 Task: Set priority levels for tasks related to generating actionable insights from the data.
Action: Mouse moved to (742, 215)
Screenshot: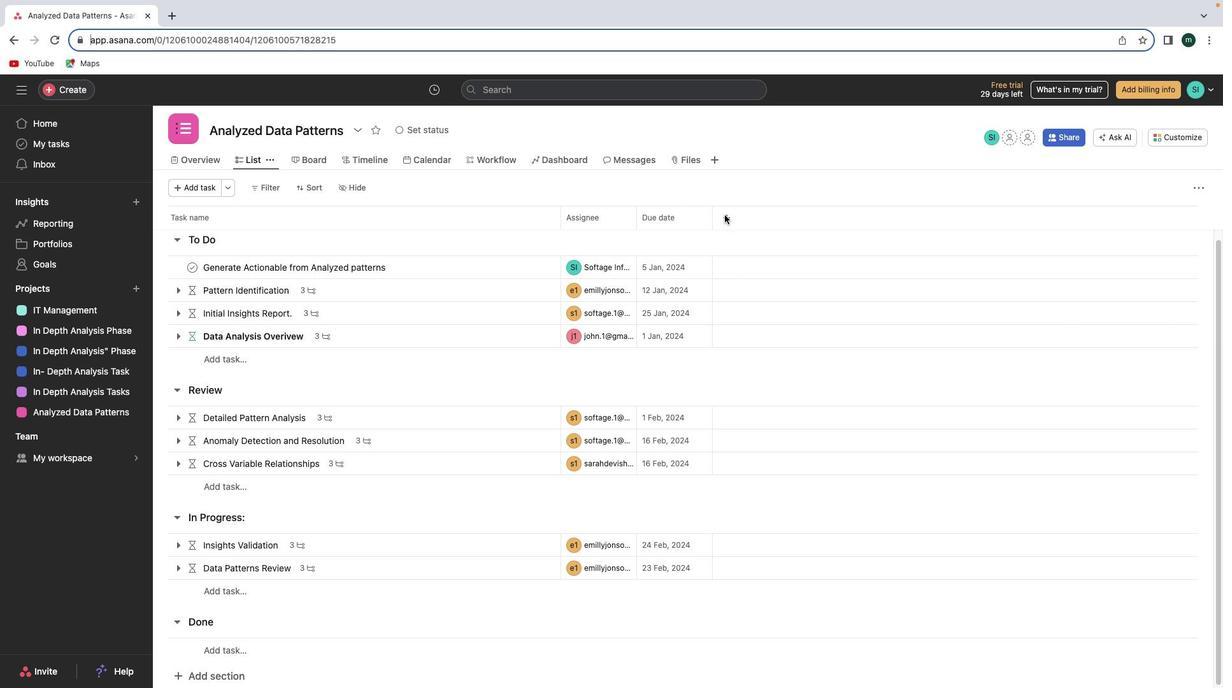 
Action: Mouse pressed left at (742, 215)
Screenshot: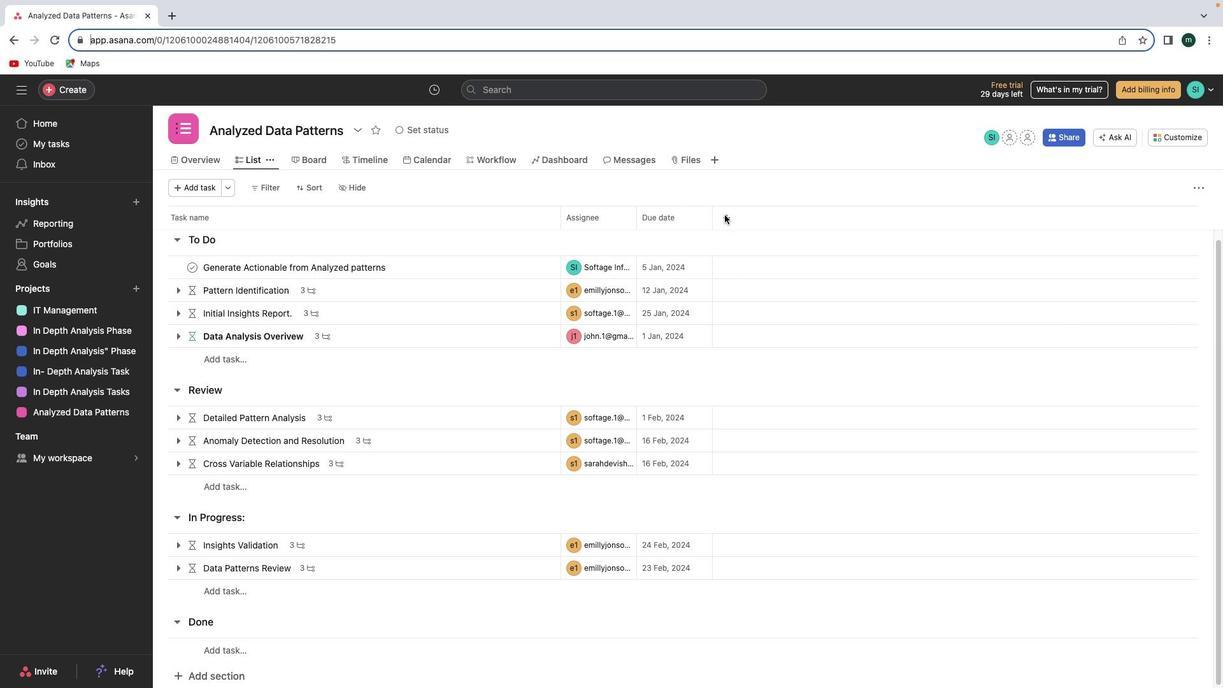 
Action: Mouse moved to (743, 216)
Screenshot: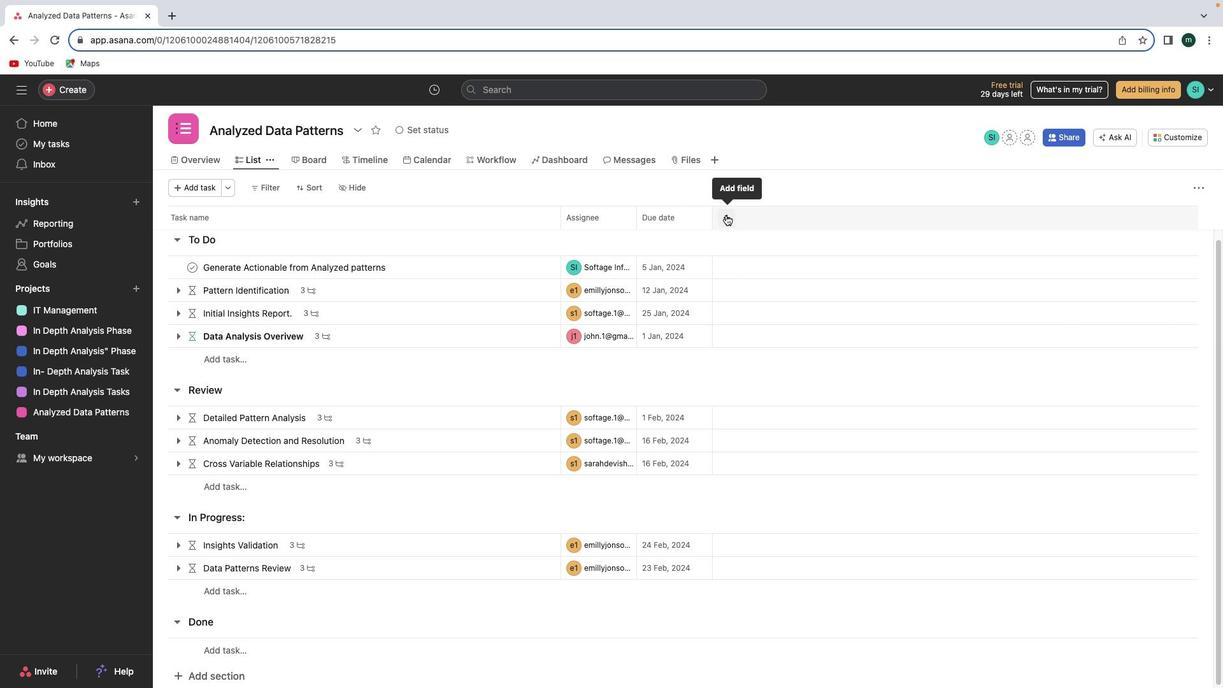 
Action: Mouse pressed left at (743, 216)
Screenshot: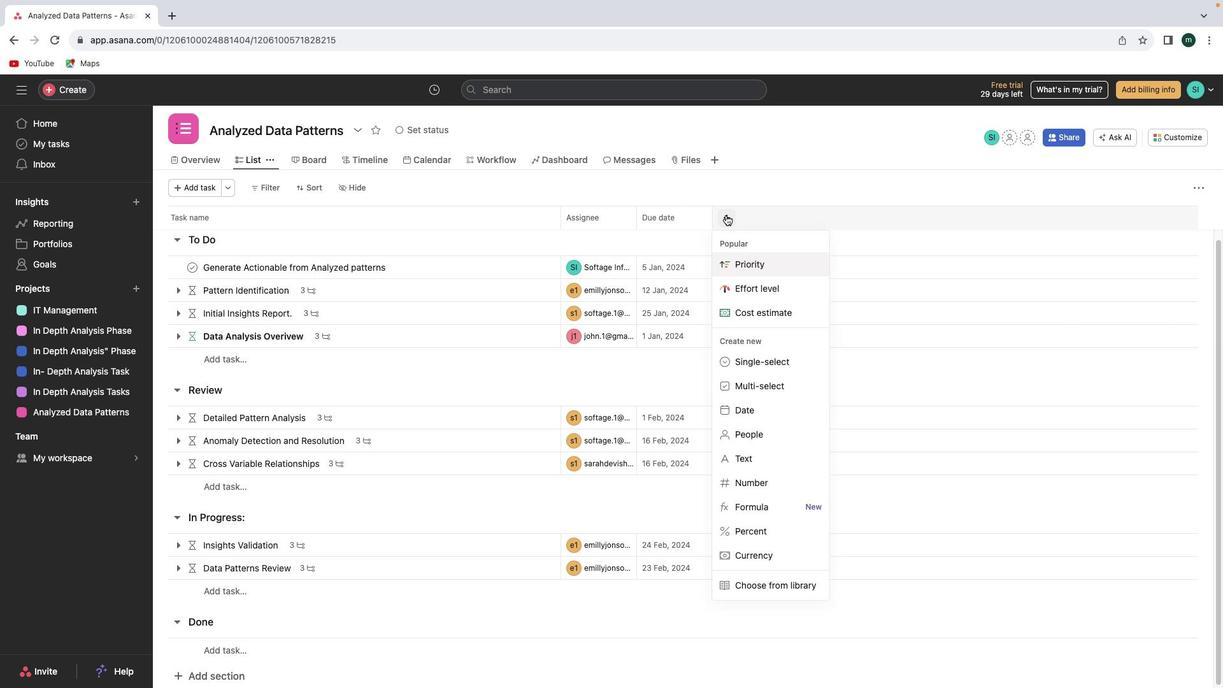 
Action: Mouse moved to (747, 262)
Screenshot: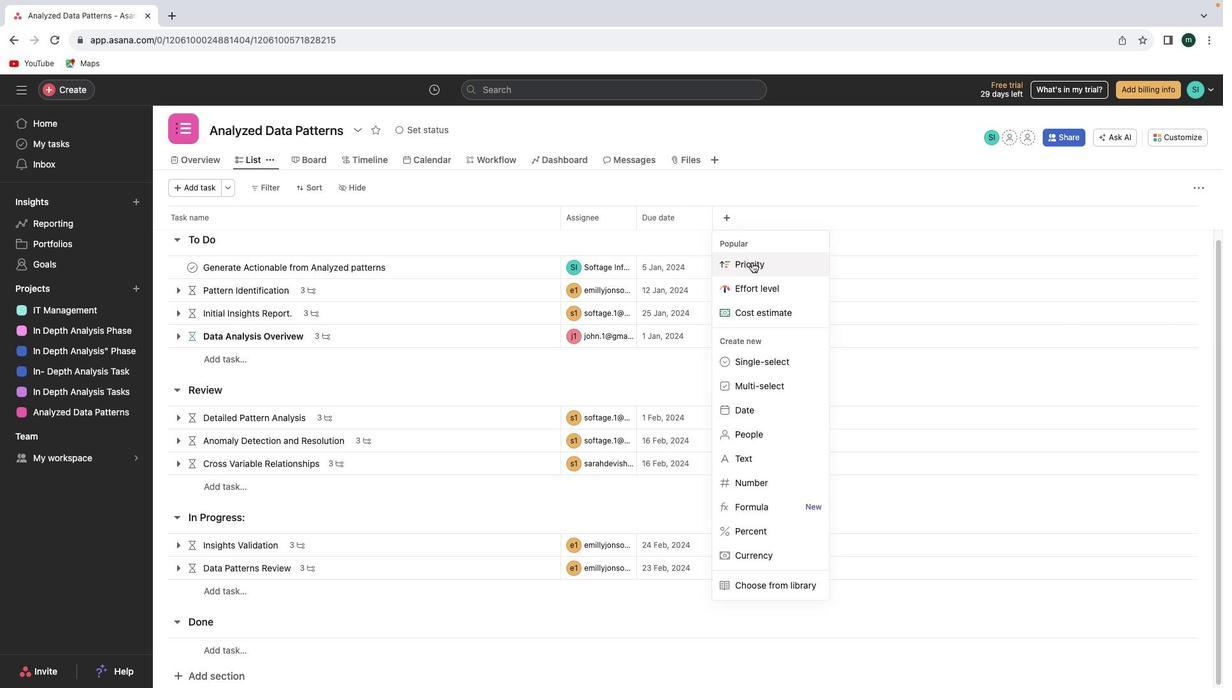 
Action: Mouse pressed left at (747, 262)
Screenshot: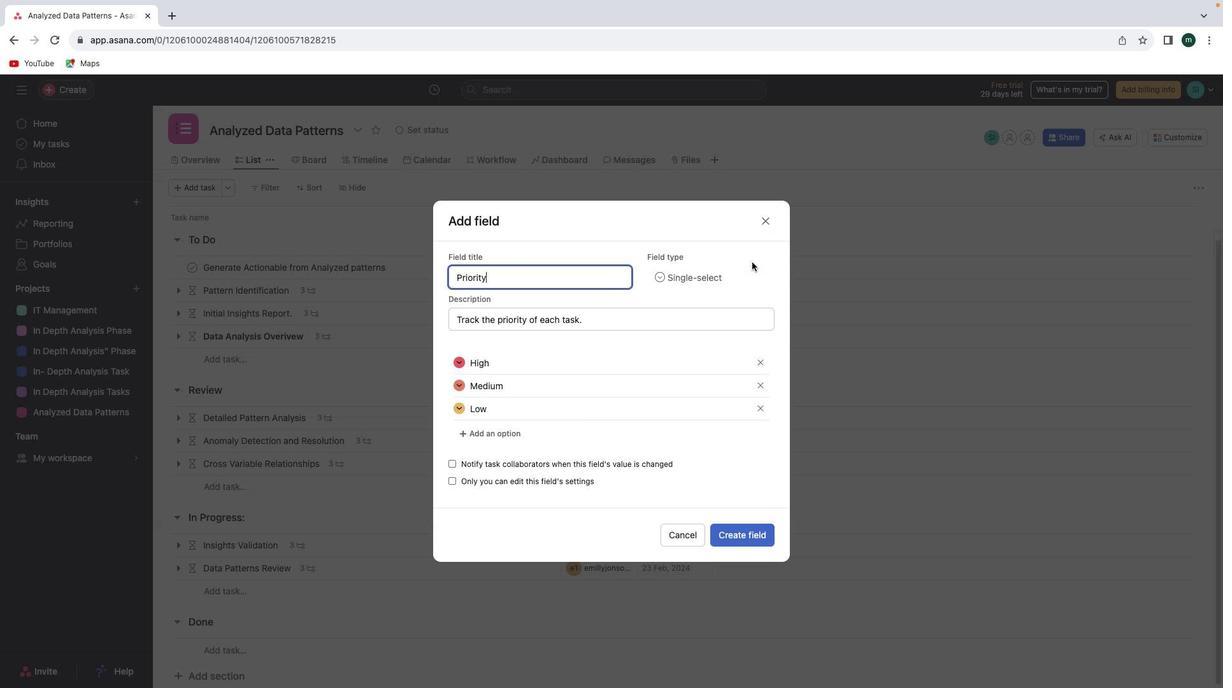 
Action: Mouse moved to (714, 282)
Screenshot: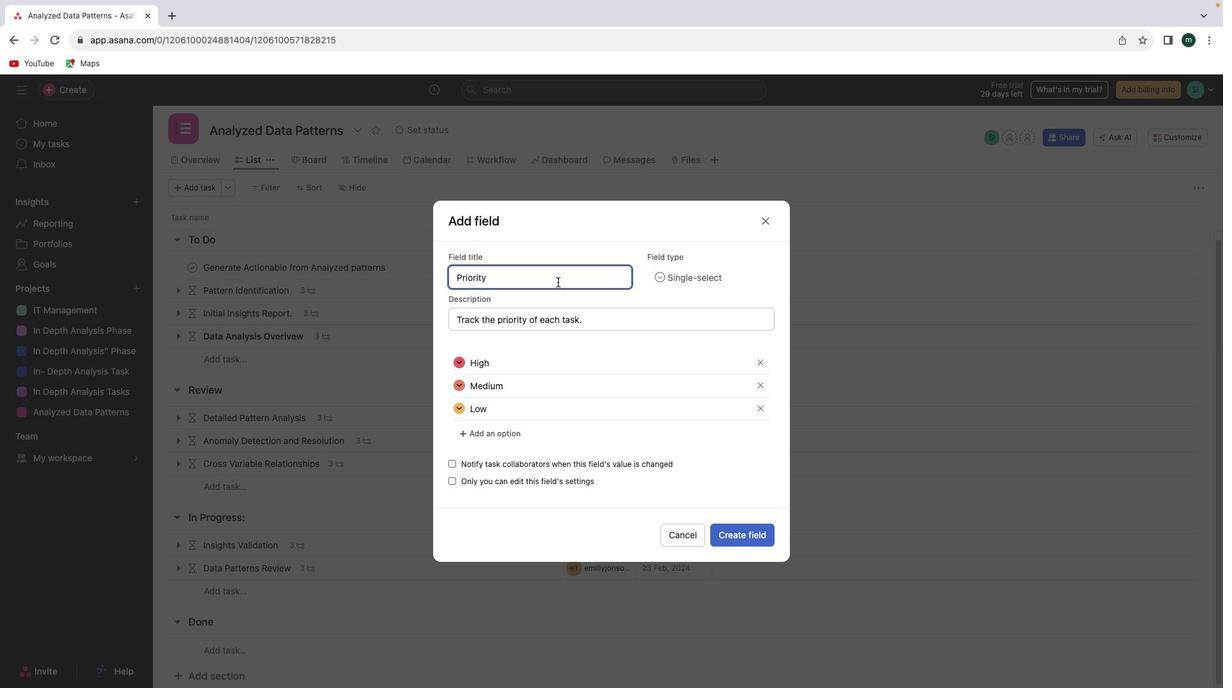 
Action: Mouse pressed left at (714, 282)
Screenshot: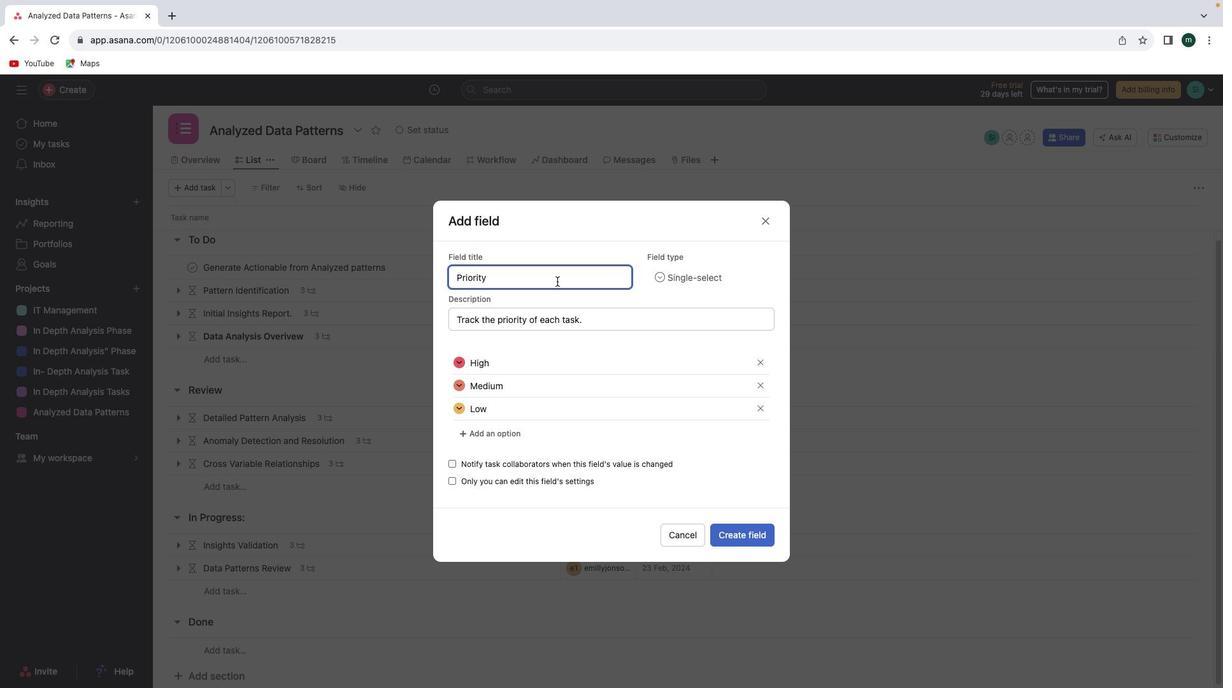 
Action: Mouse moved to (711, 277)
Screenshot: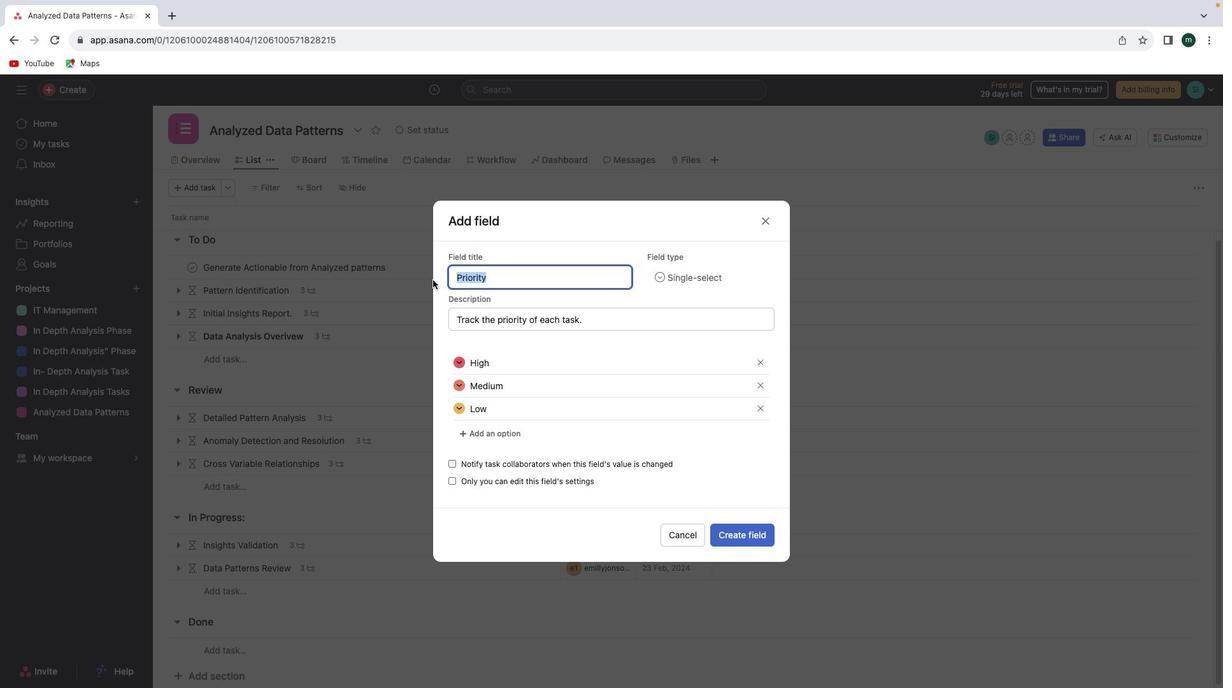 
Action: Mouse pressed left at (711, 277)
Screenshot: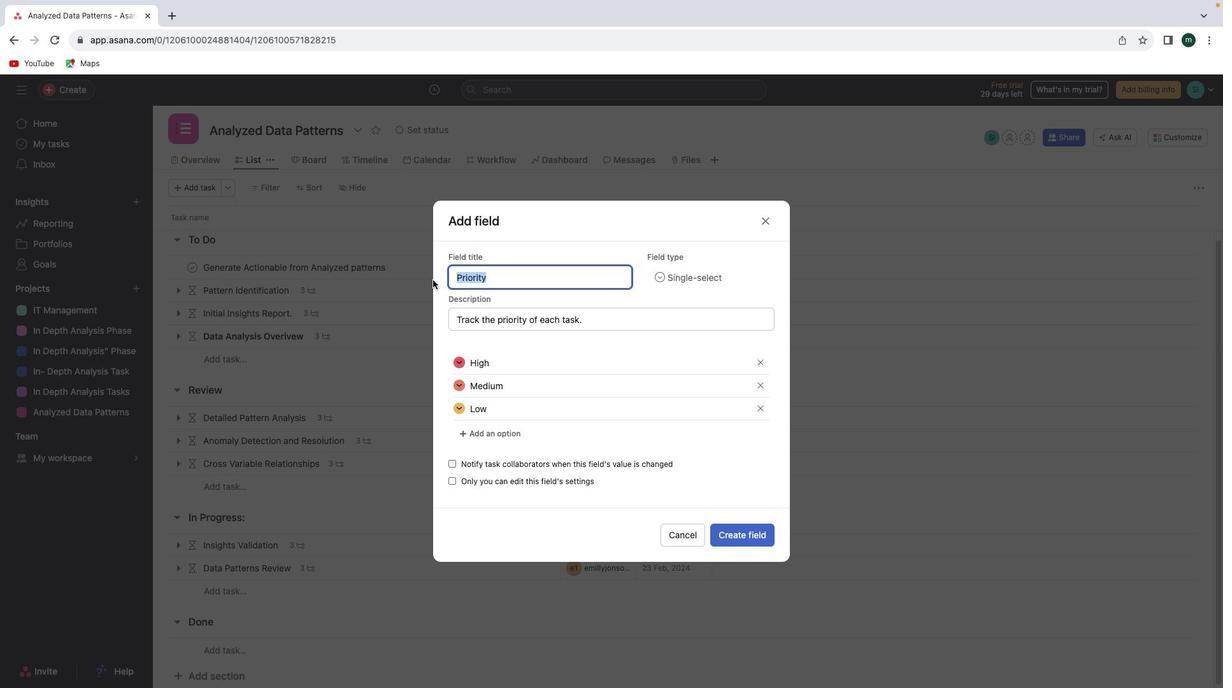 
Action: Mouse moved to (692, 279)
Screenshot: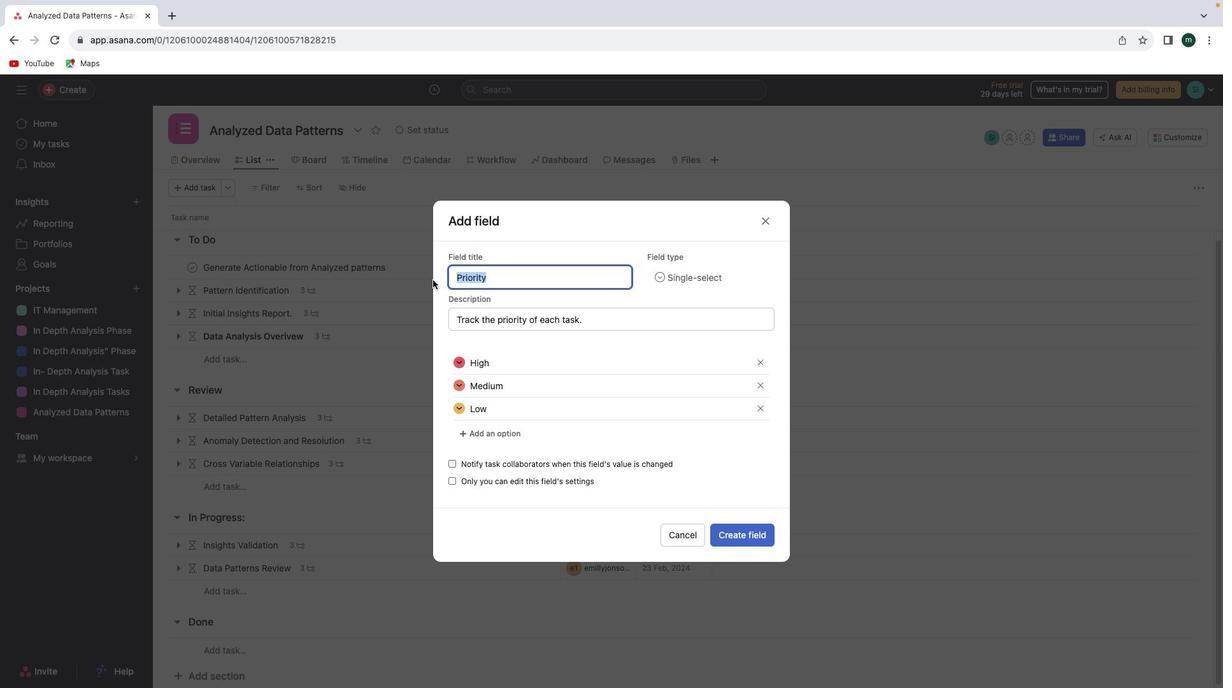 
Action: Key pressed Key.backspaceKey.shift'P''r''i''o''r''i''t''y'
Screenshot: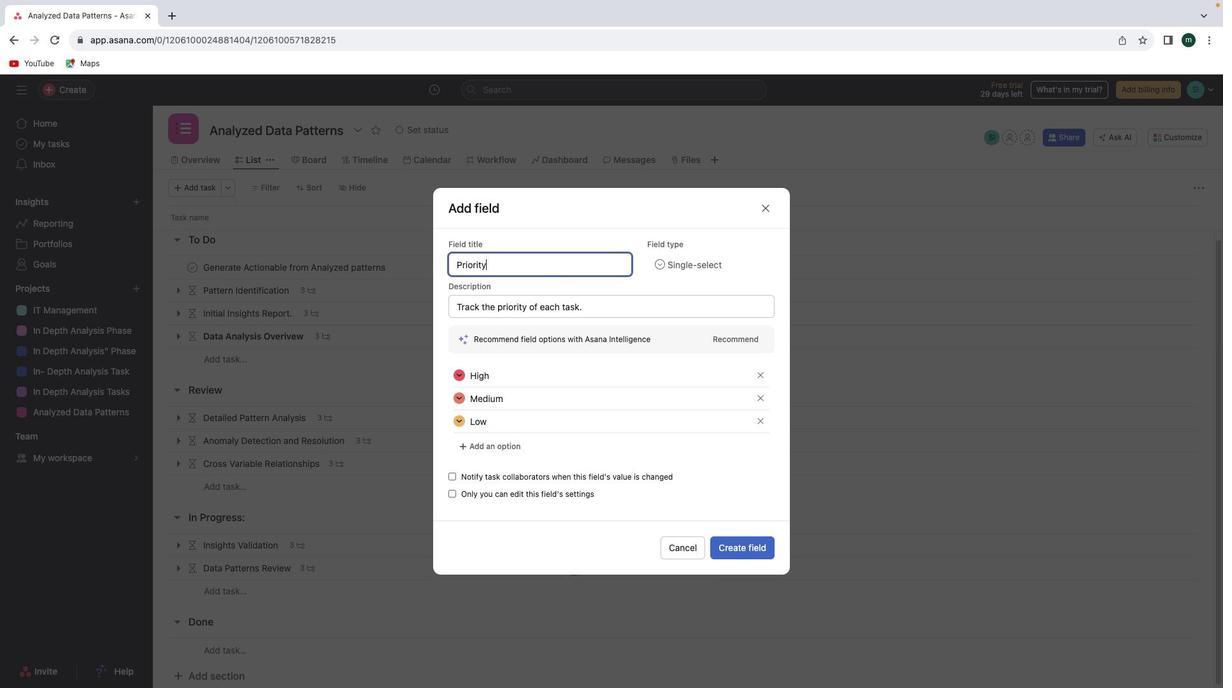 
Action: Mouse moved to (743, 342)
Screenshot: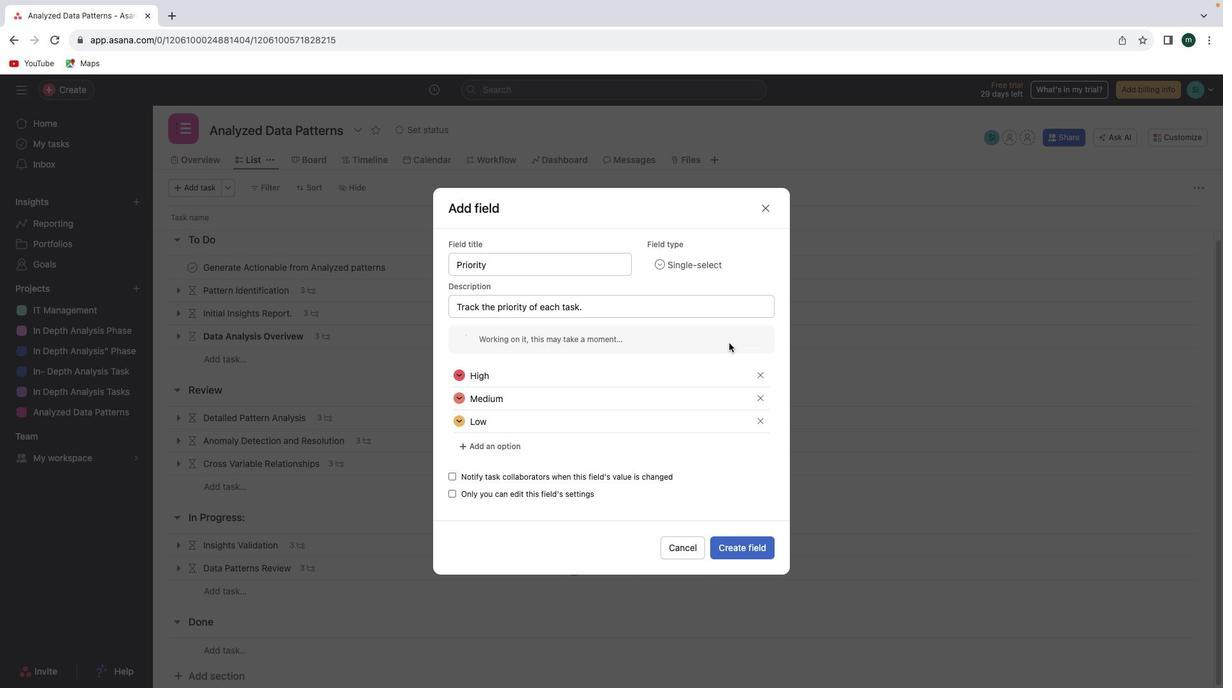 
Action: Mouse pressed left at (743, 342)
Screenshot: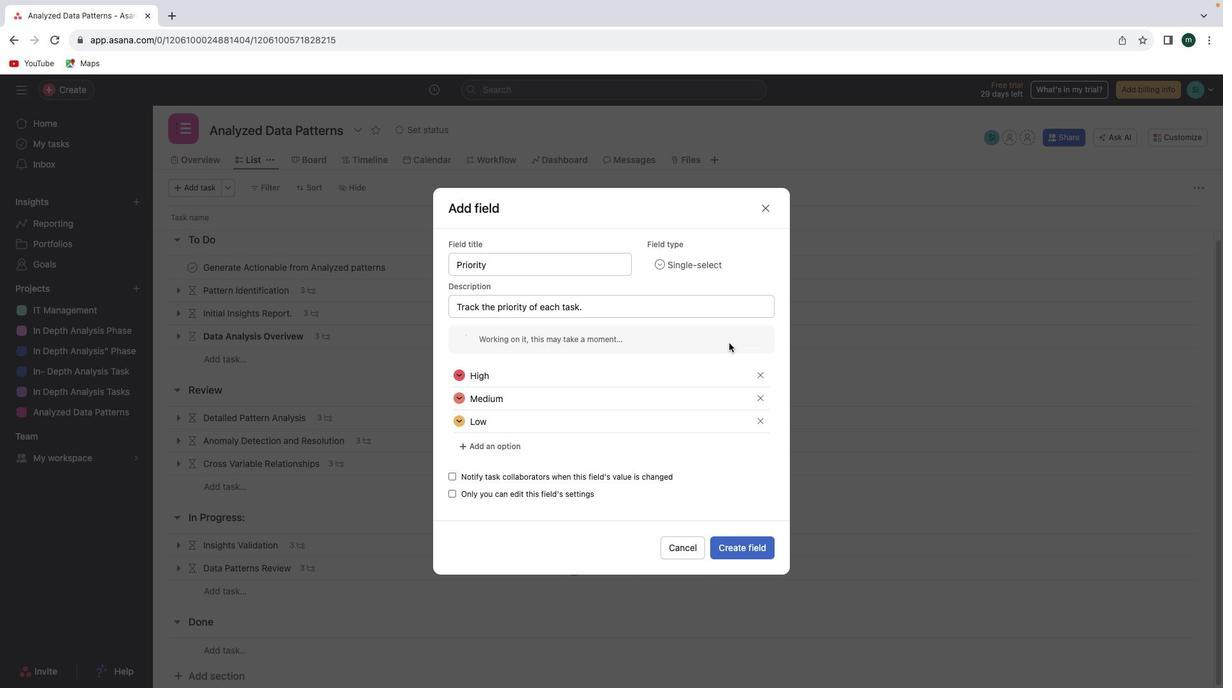 
Action: Mouse moved to (747, 405)
Screenshot: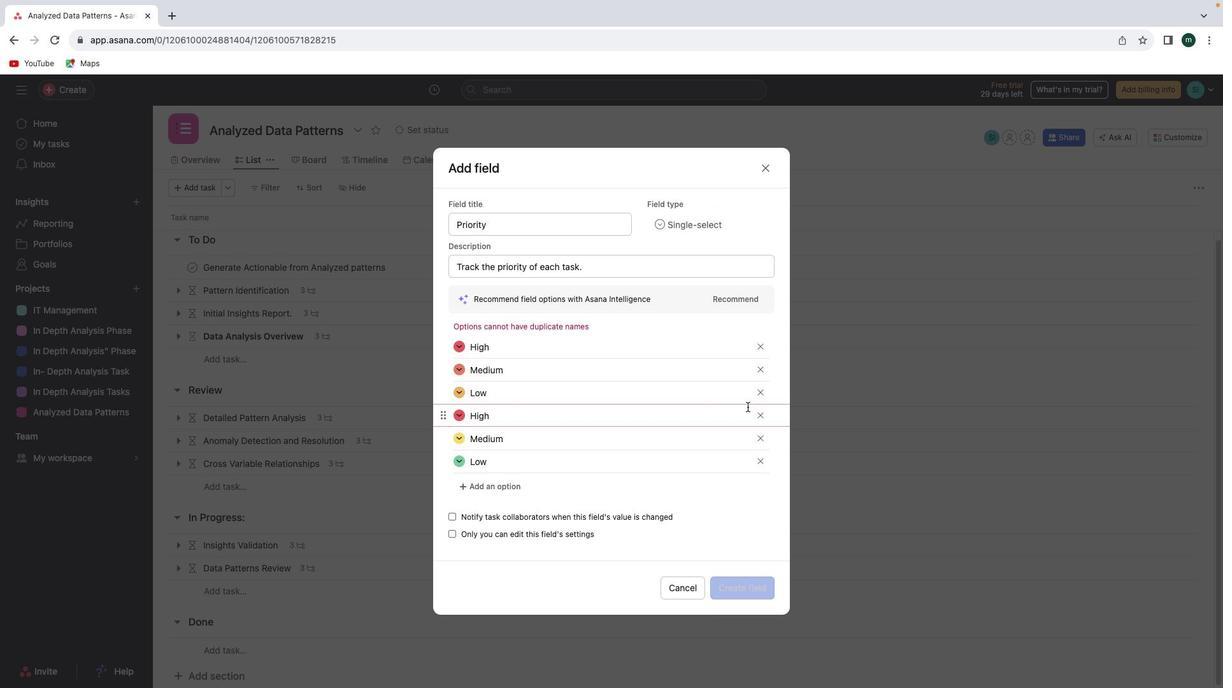 
Action: Mouse pressed left at (747, 405)
Screenshot: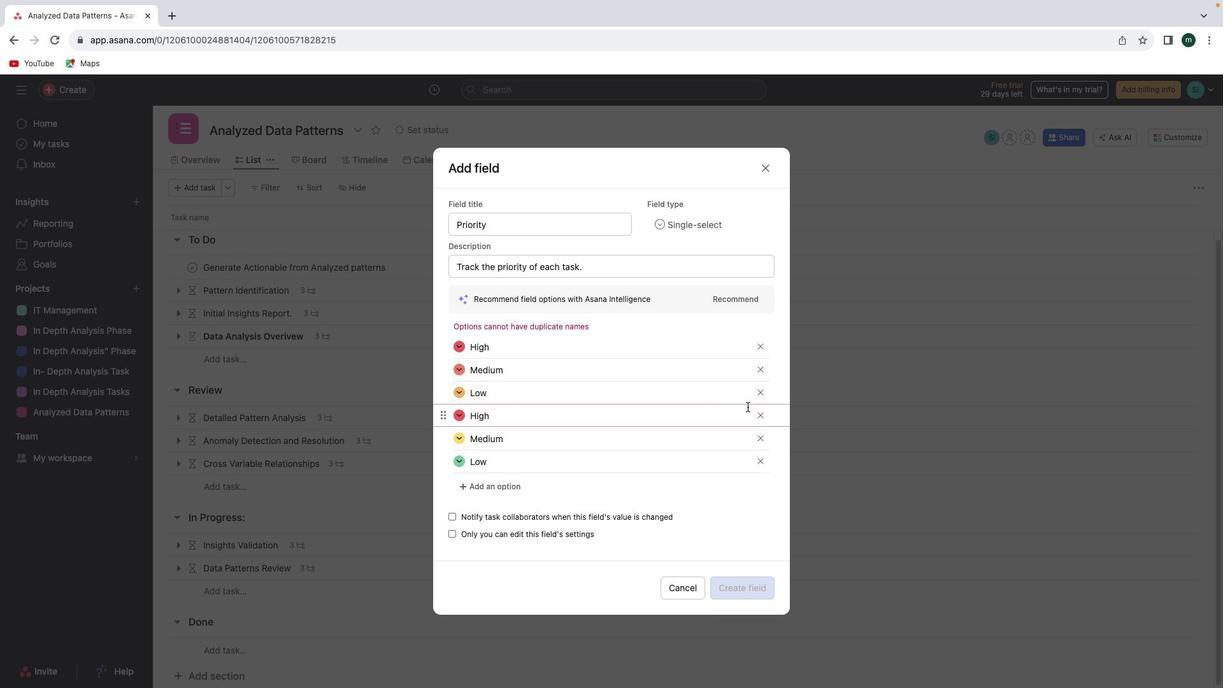 
Action: Mouse moved to (737, 580)
Screenshot: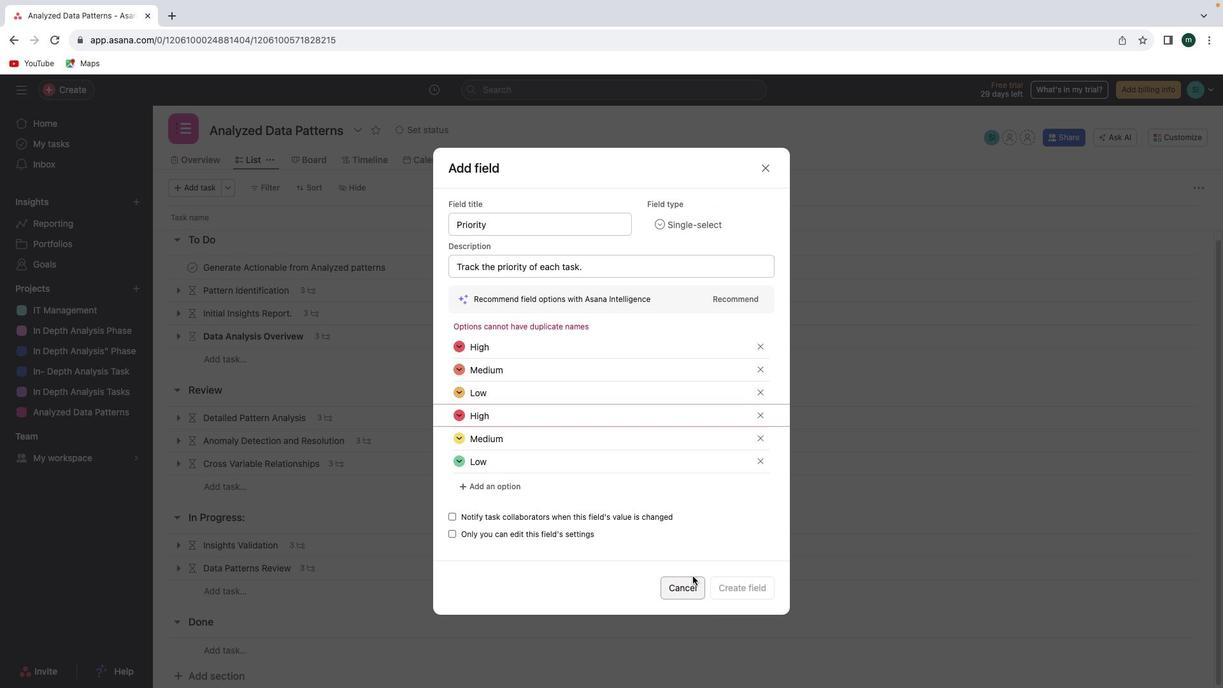 
Action: Mouse pressed left at (737, 580)
Screenshot: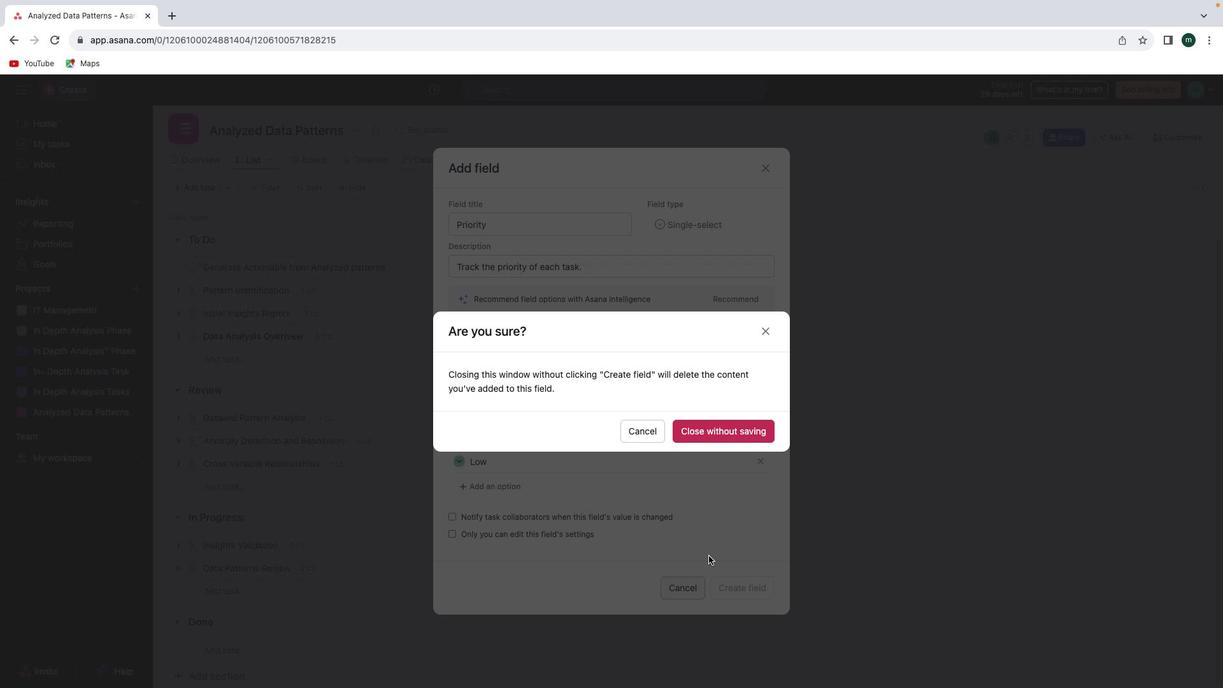 
Action: Mouse moved to (744, 435)
Screenshot: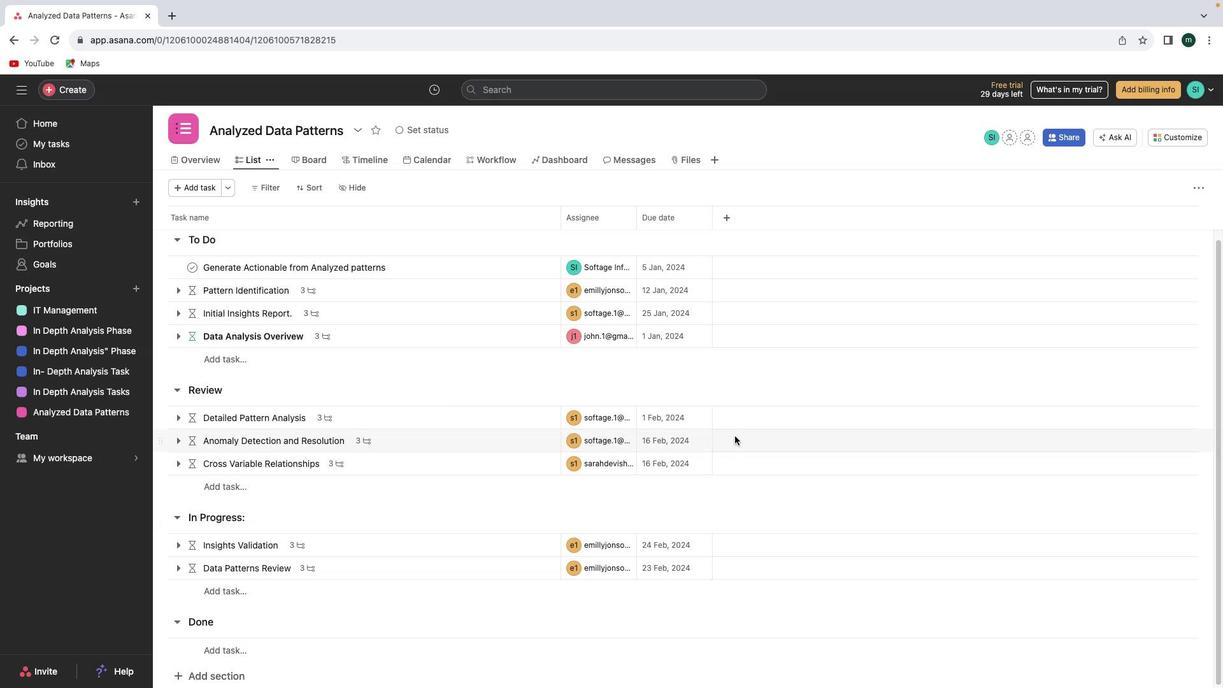 
Action: Mouse pressed left at (744, 435)
Screenshot: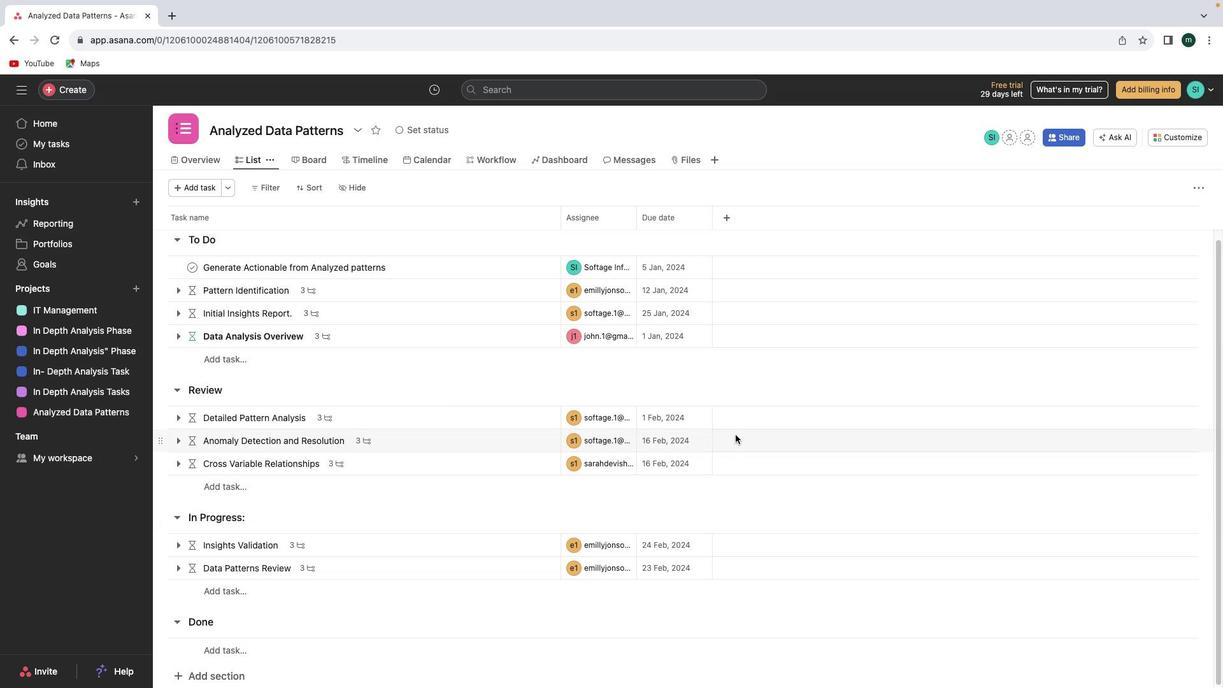 
Action: Mouse moved to (742, 221)
Screenshot: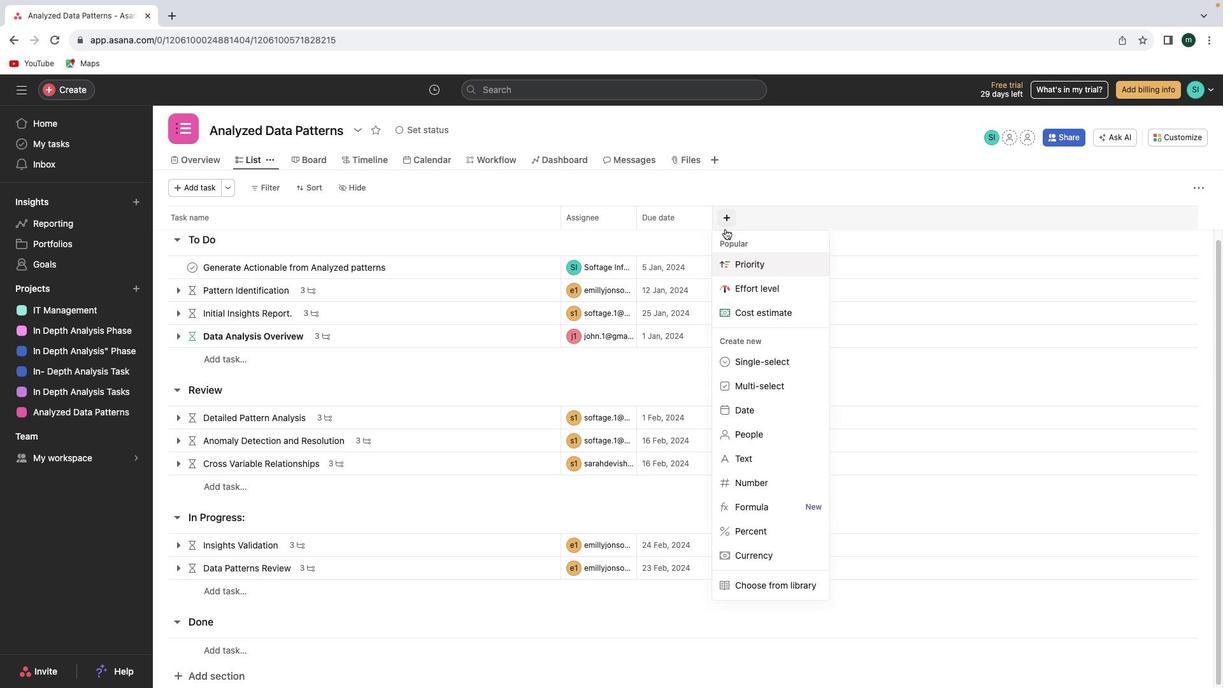 
Action: Mouse pressed left at (742, 221)
Screenshot: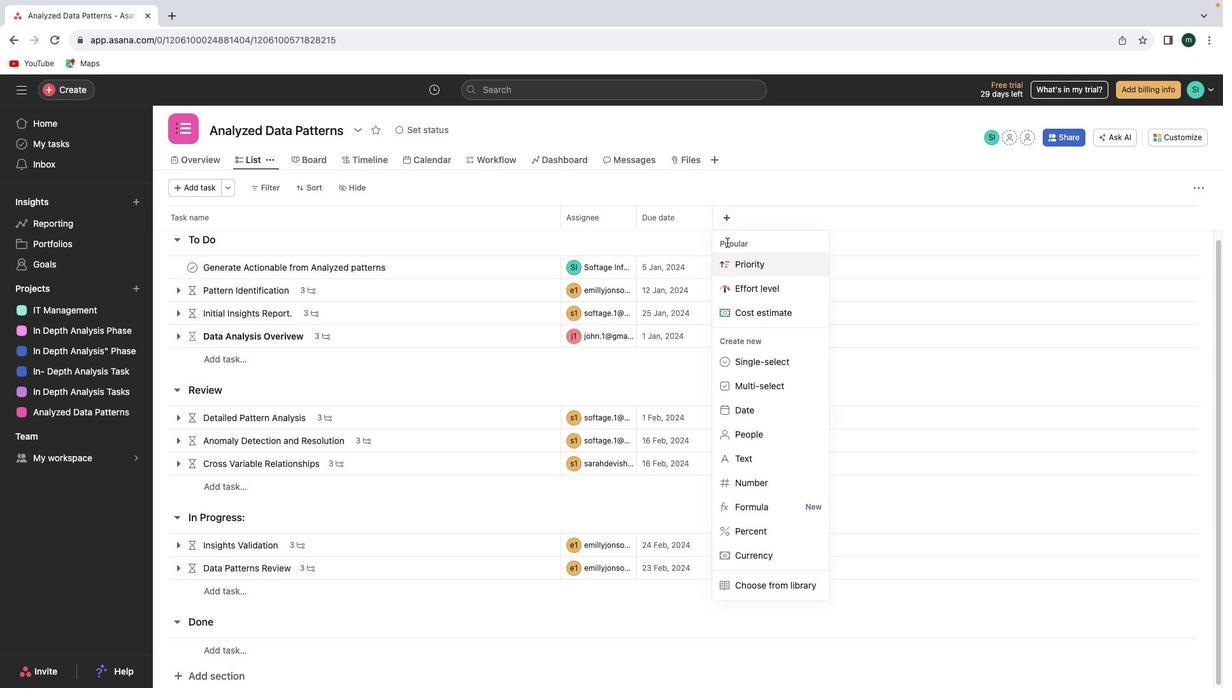 
Action: Mouse moved to (747, 268)
Screenshot: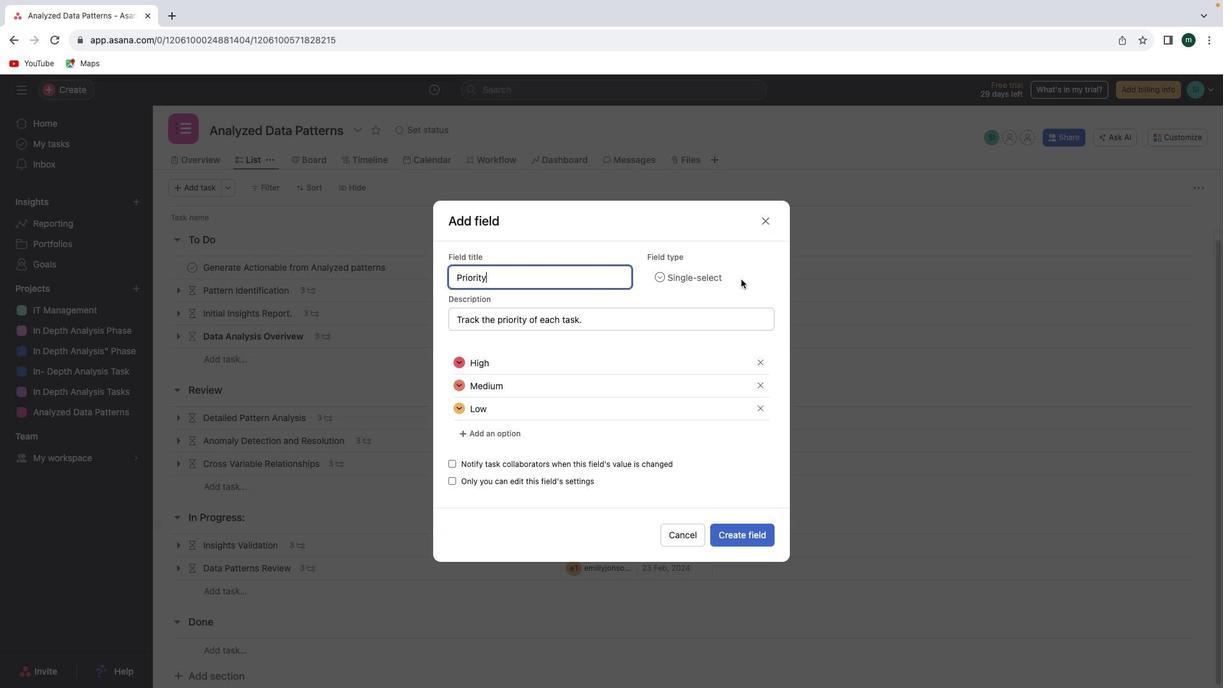 
Action: Mouse pressed left at (747, 268)
Screenshot: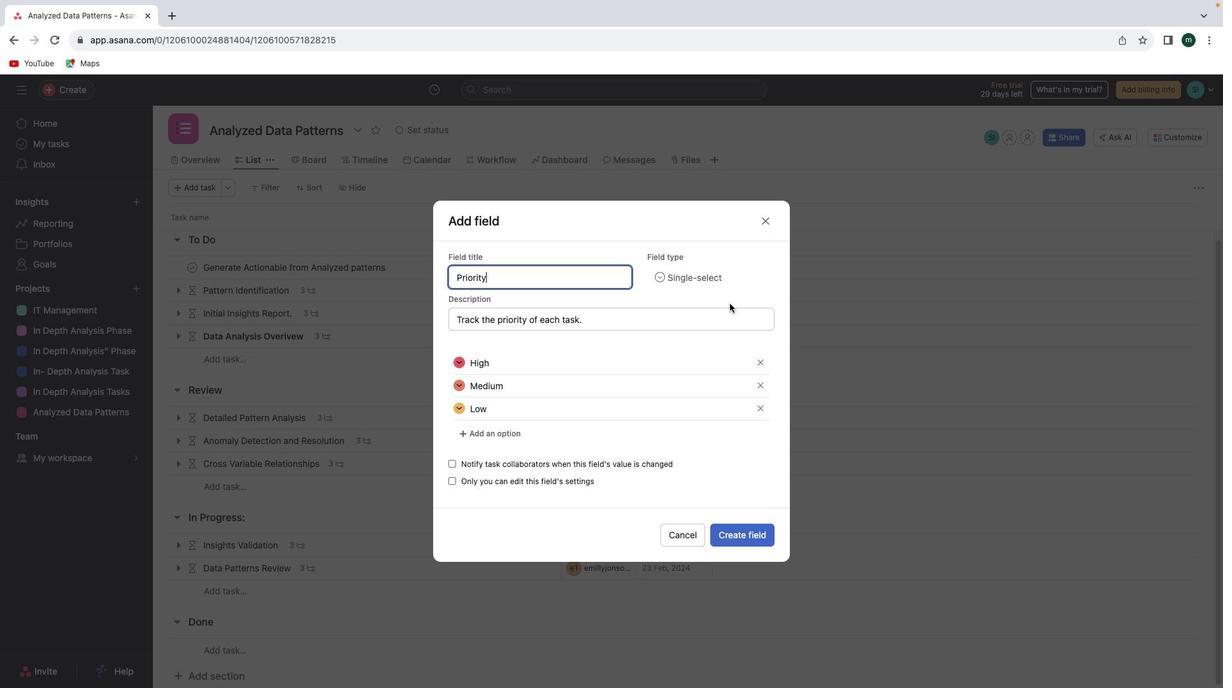 
Action: Mouse moved to (747, 533)
Screenshot: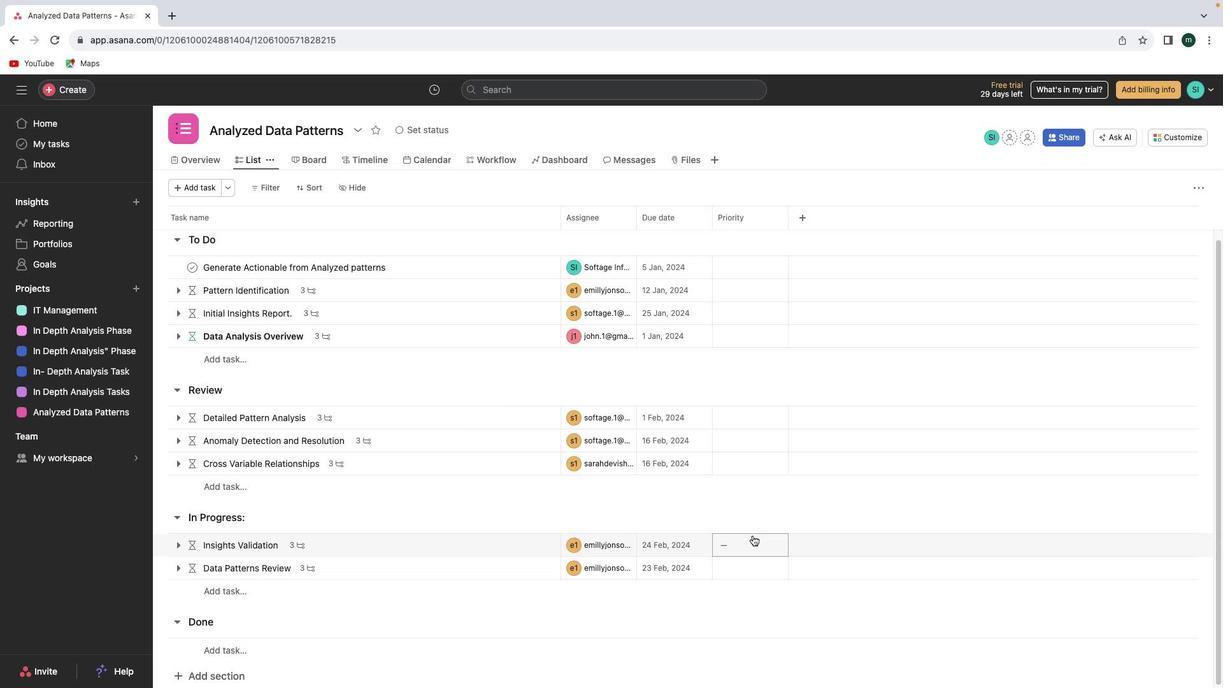 
Action: Mouse pressed left at (747, 533)
Screenshot: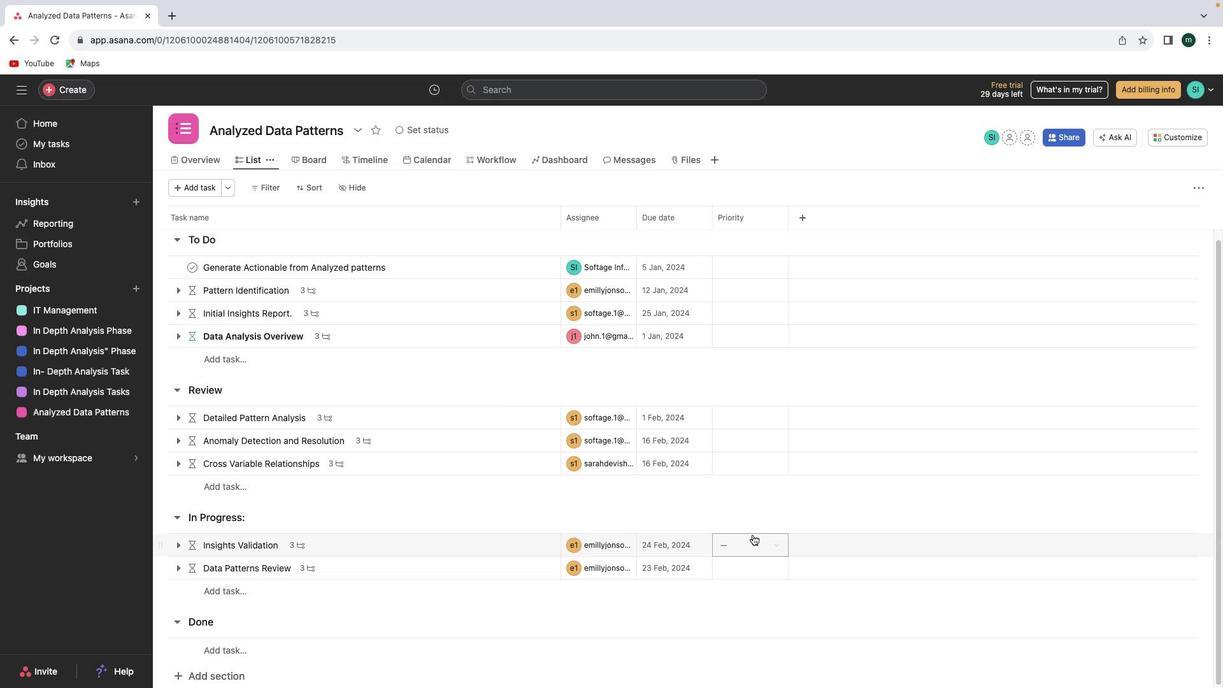 
Action: Mouse moved to (749, 268)
Screenshot: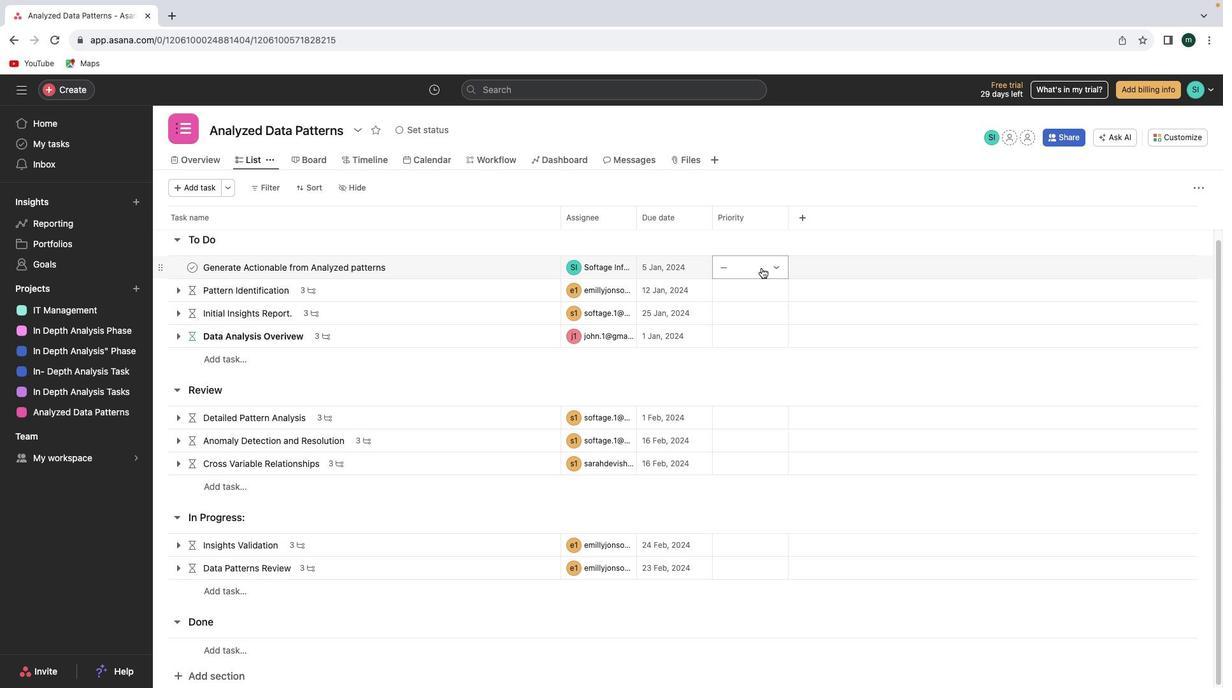 
Action: Mouse pressed left at (749, 268)
Screenshot: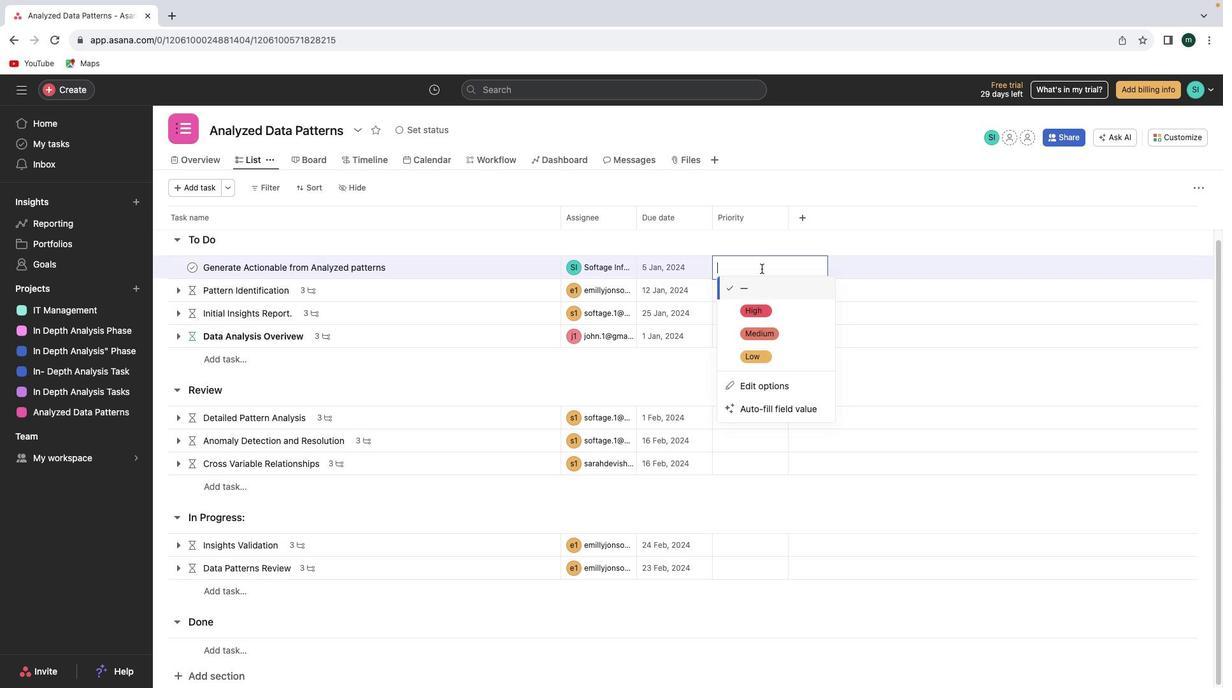 
Action: Mouse moved to (749, 310)
Screenshot: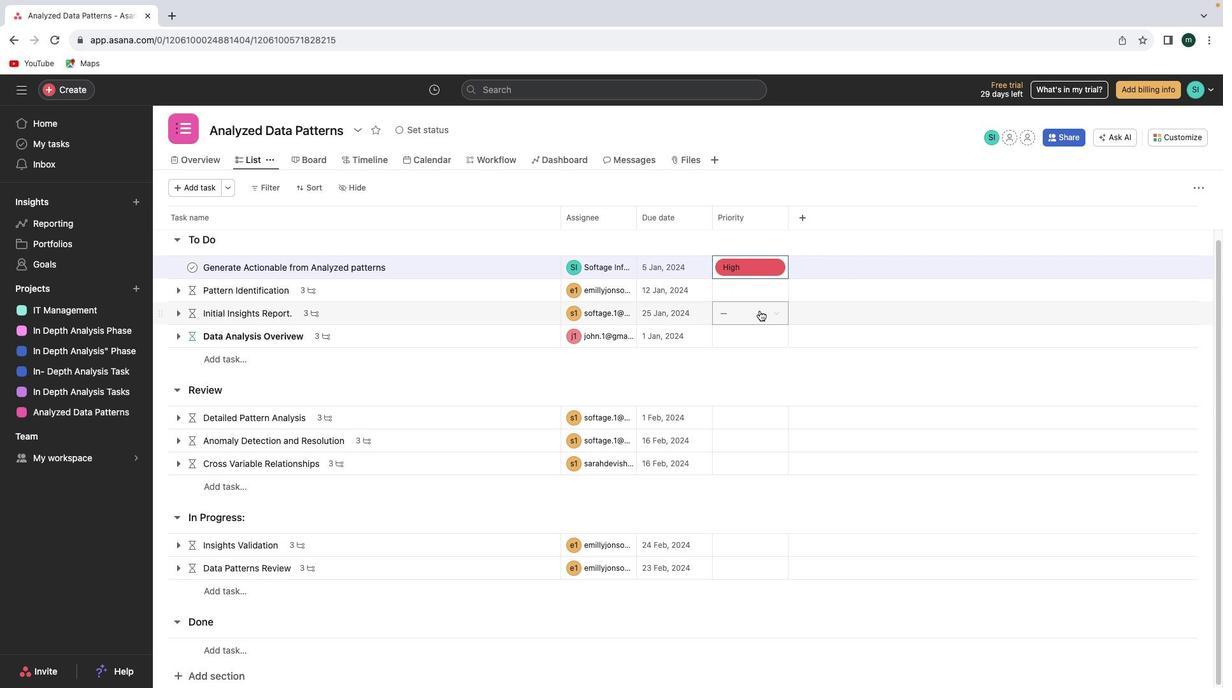 
Action: Mouse pressed left at (749, 310)
Screenshot: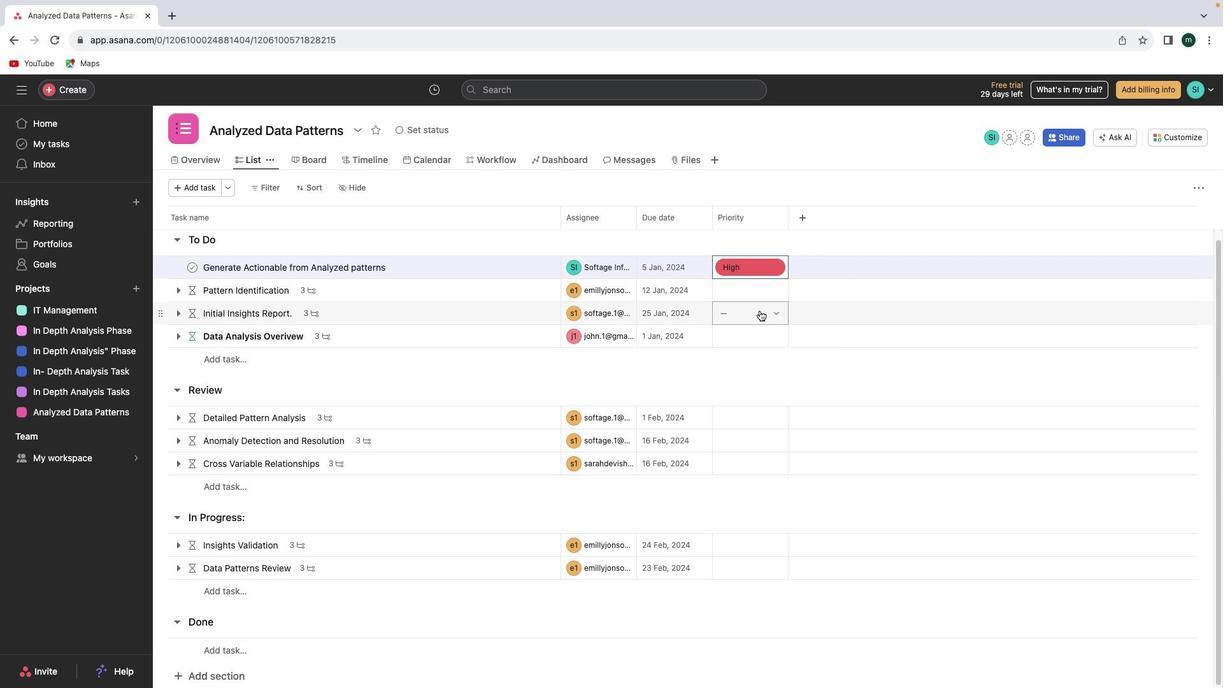 
Action: Mouse moved to (749, 307)
Screenshot: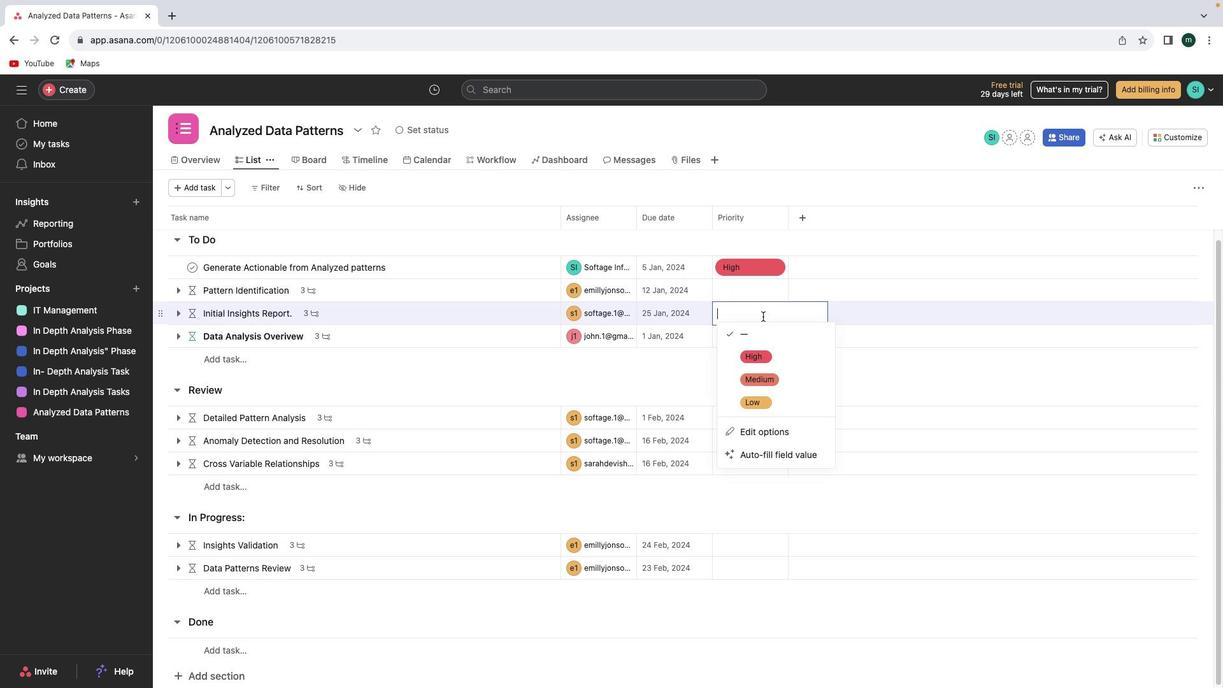 
Action: Mouse pressed left at (749, 307)
Screenshot: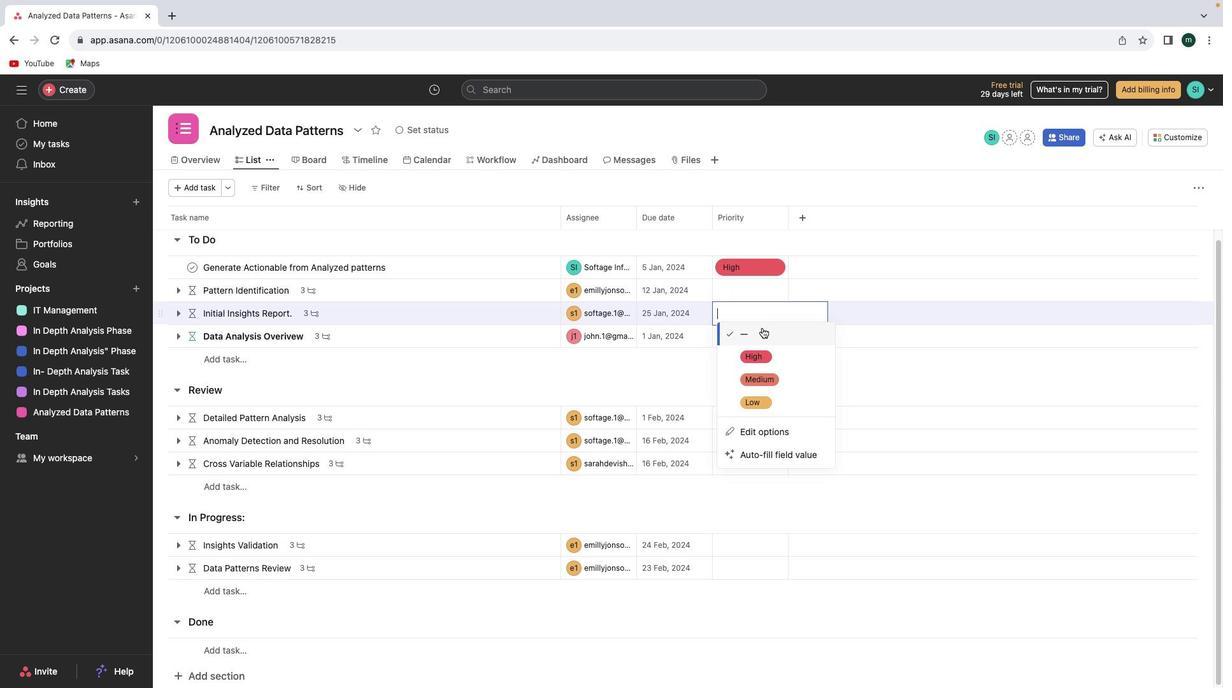 
Action: Mouse moved to (748, 401)
Screenshot: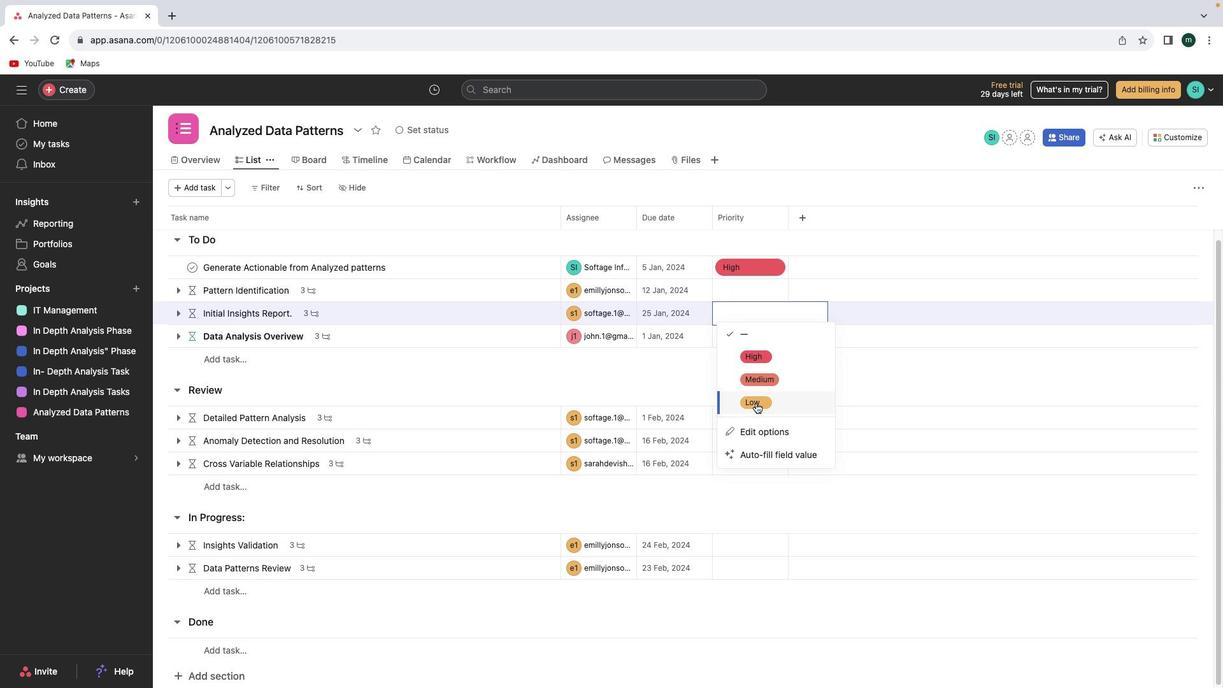 
Action: Mouse pressed left at (748, 401)
Screenshot: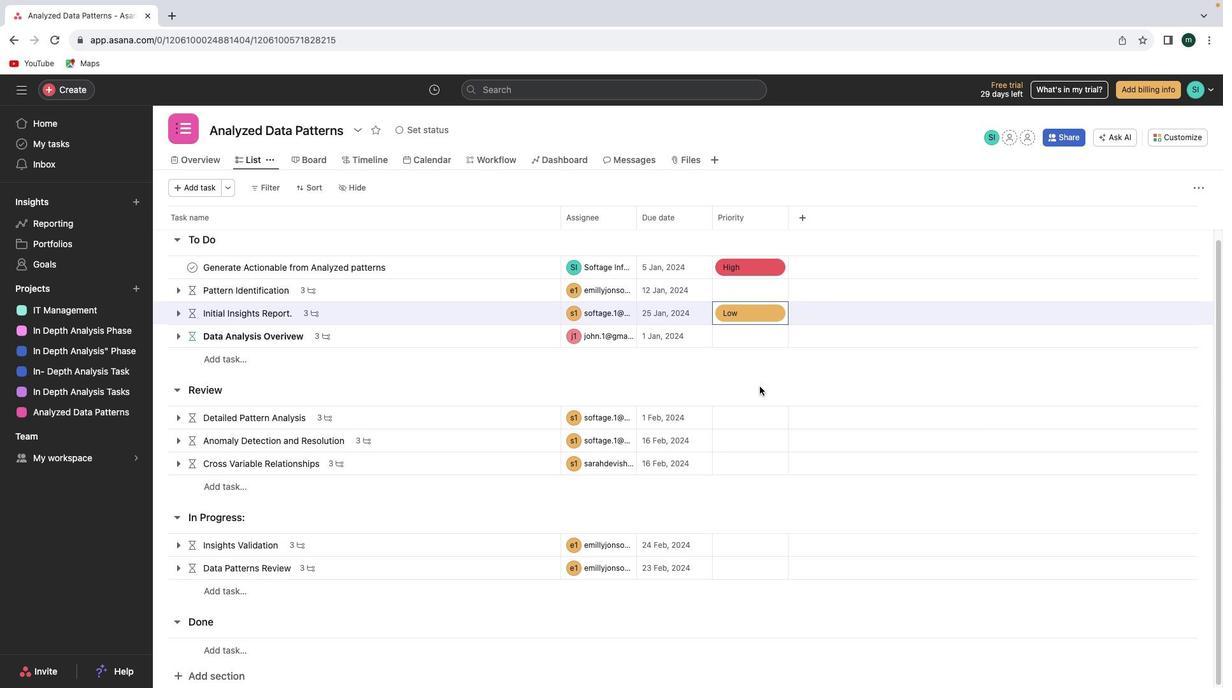 
Action: Mouse moved to (747, 294)
Screenshot: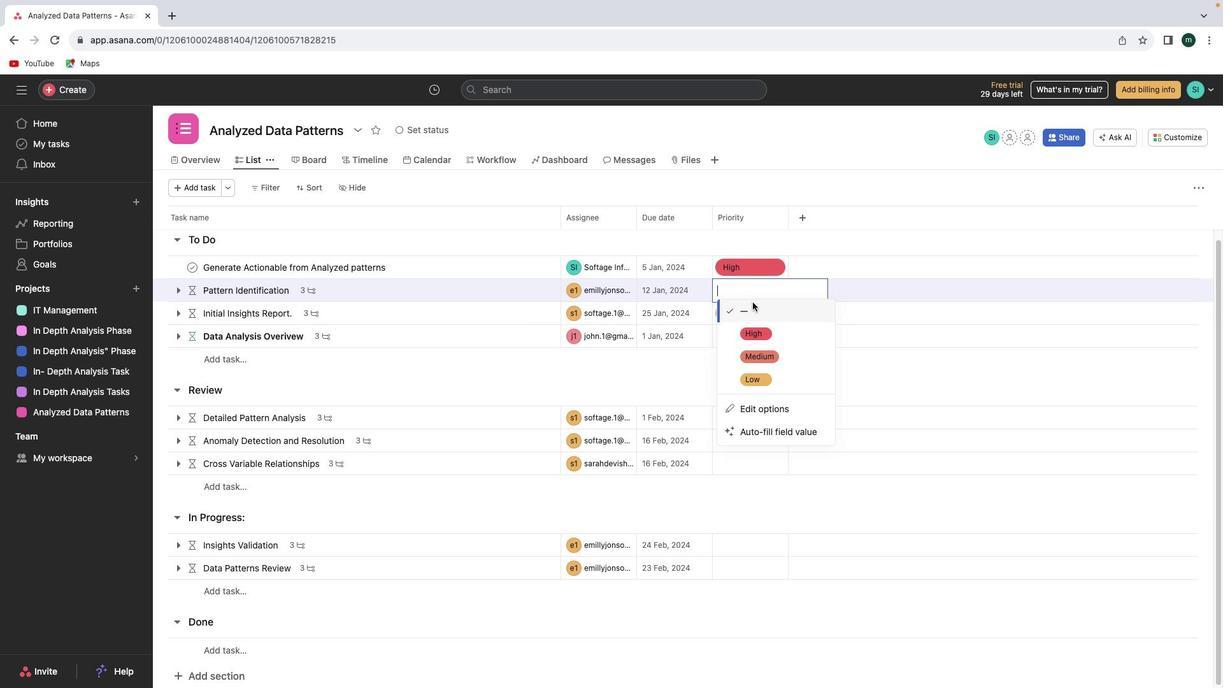 
Action: Mouse pressed left at (747, 294)
Screenshot: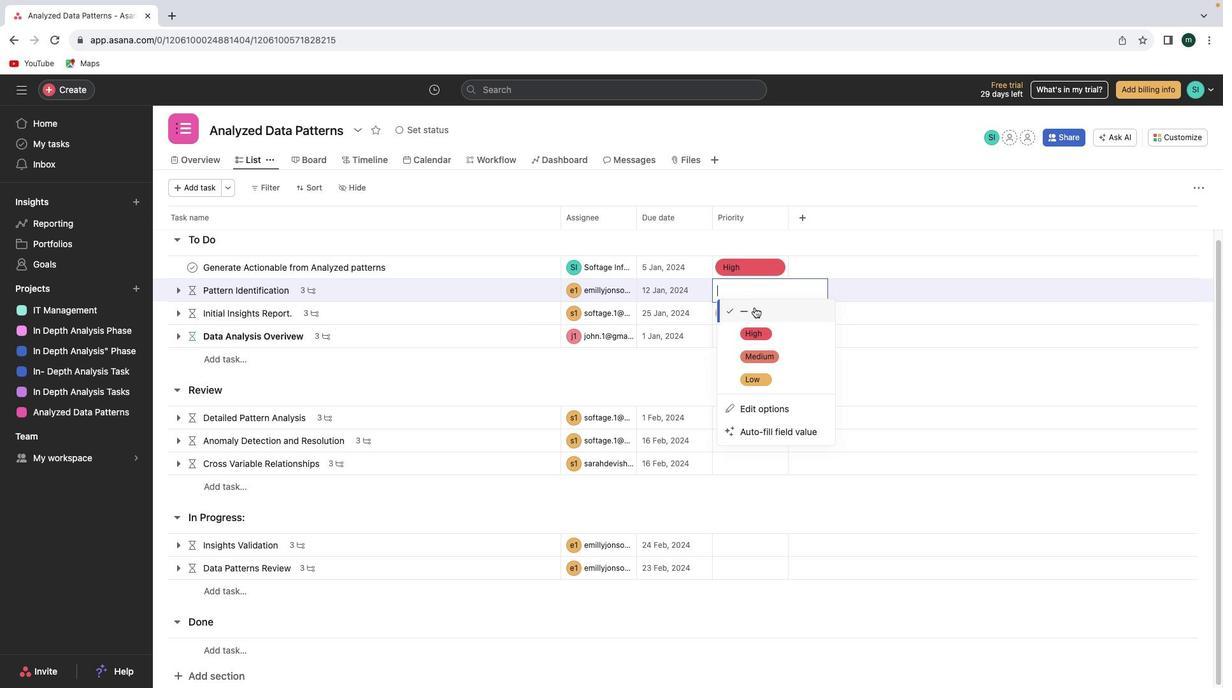 
Action: Mouse moved to (747, 329)
Screenshot: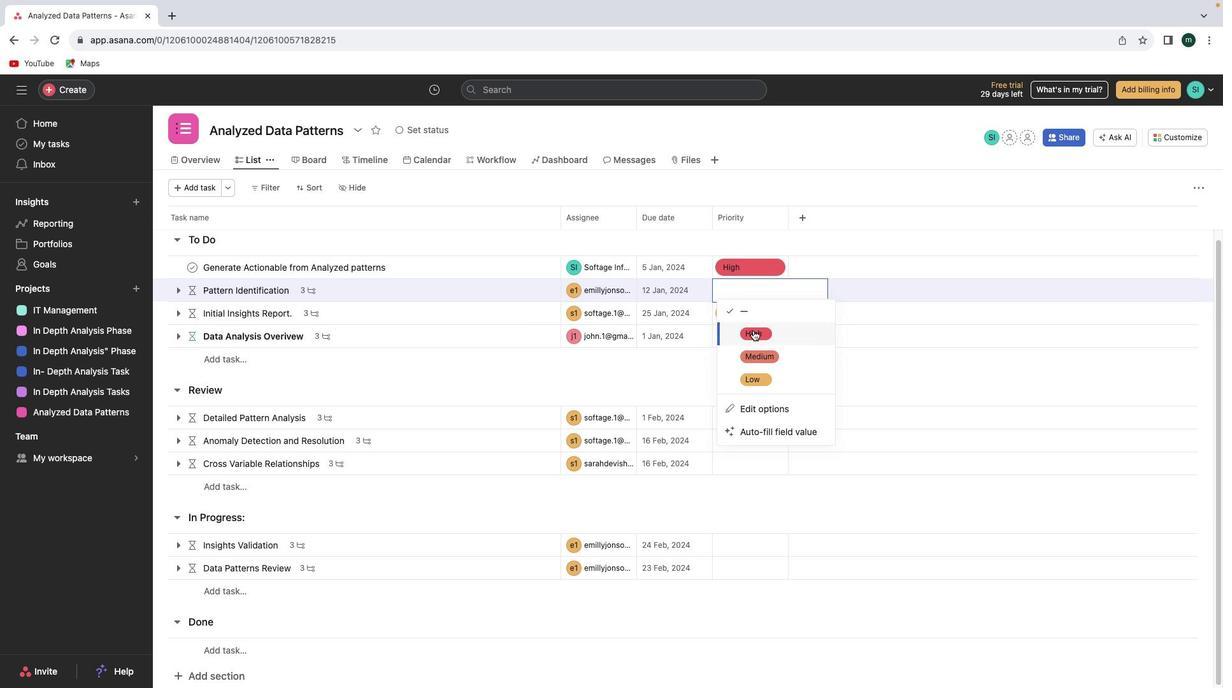 
Action: Mouse pressed left at (747, 329)
Screenshot: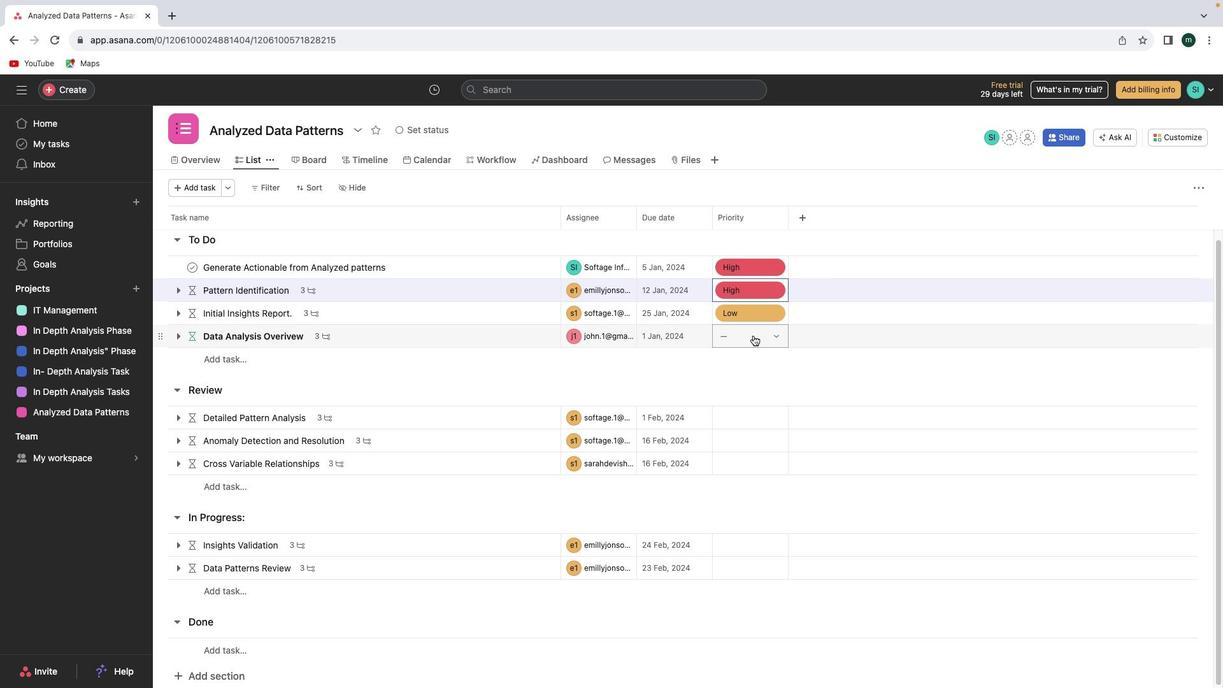 
Action: Mouse moved to (748, 342)
Screenshot: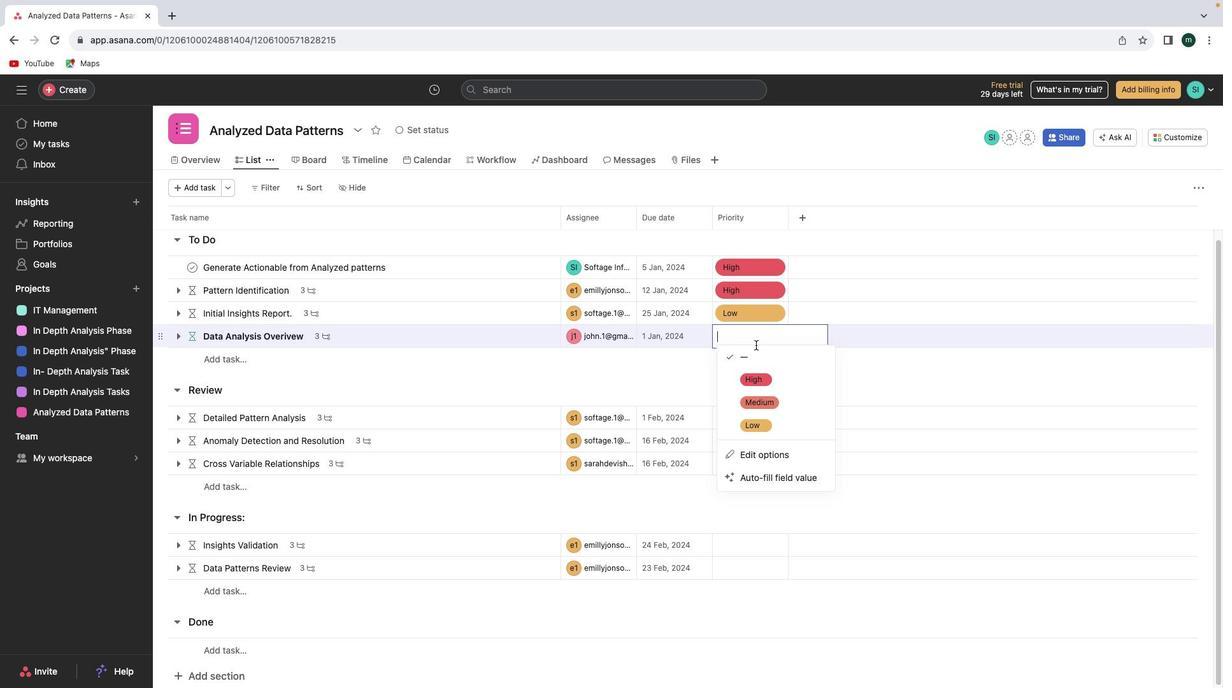 
Action: Mouse pressed left at (748, 342)
Screenshot: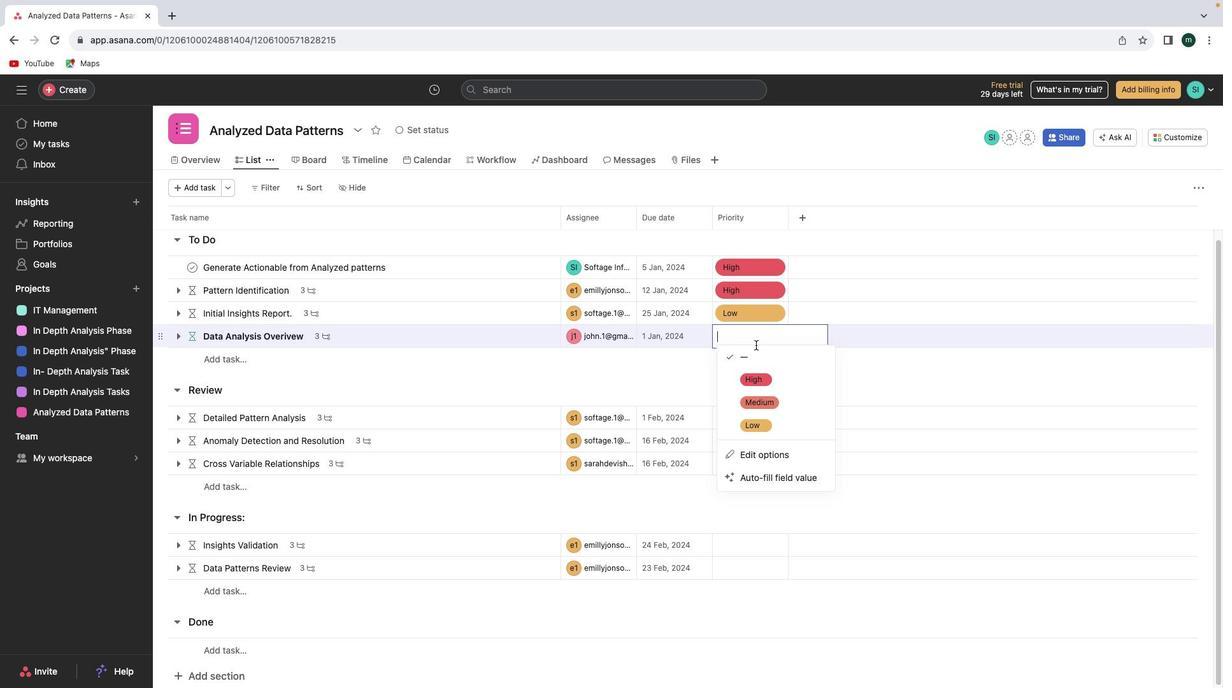 
Action: Mouse moved to (749, 423)
Screenshot: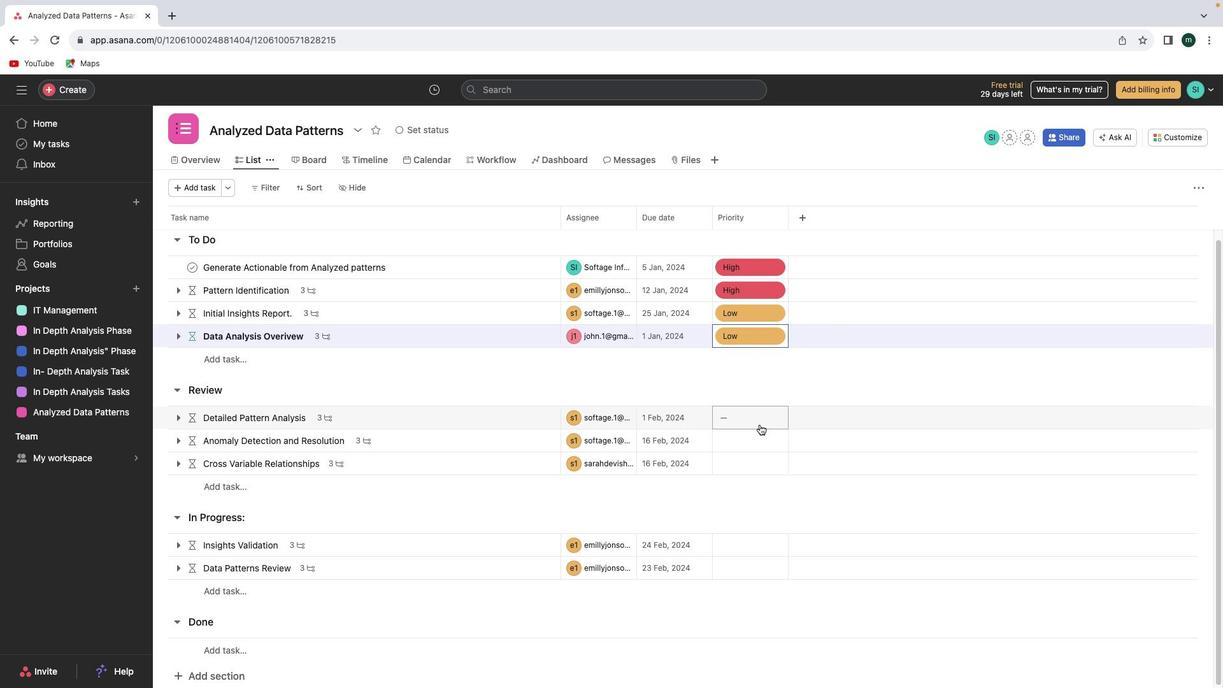 
Action: Mouse pressed left at (749, 423)
Screenshot: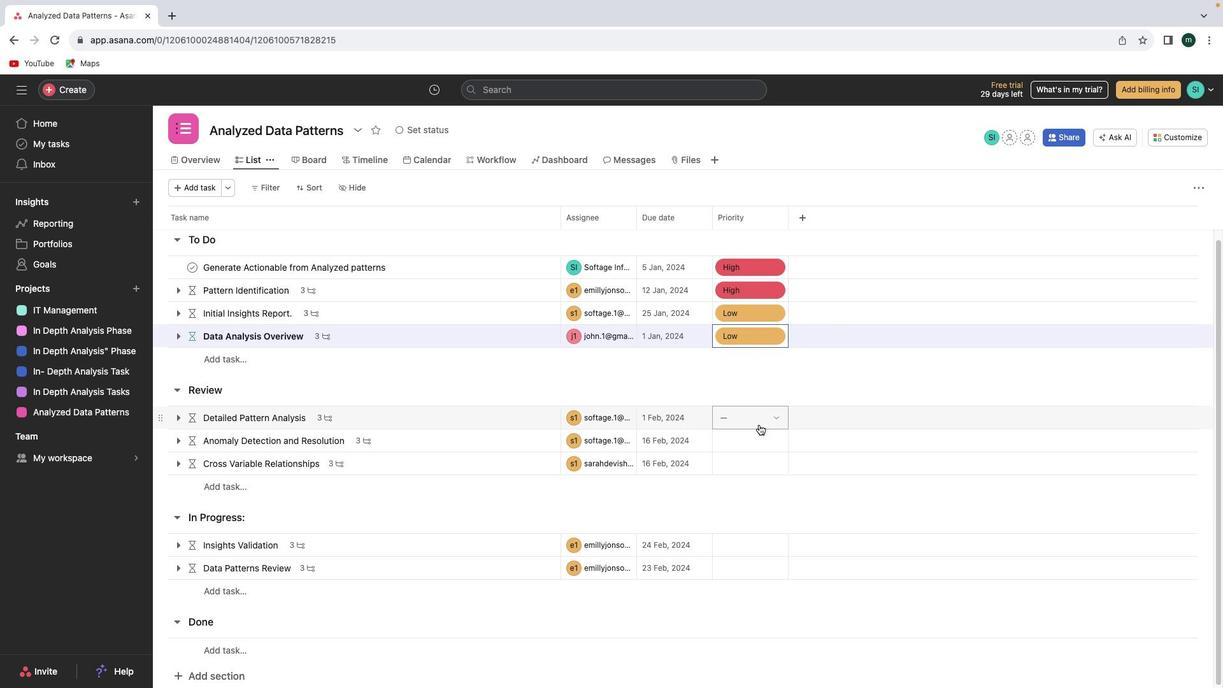 
Action: Mouse moved to (749, 420)
Screenshot: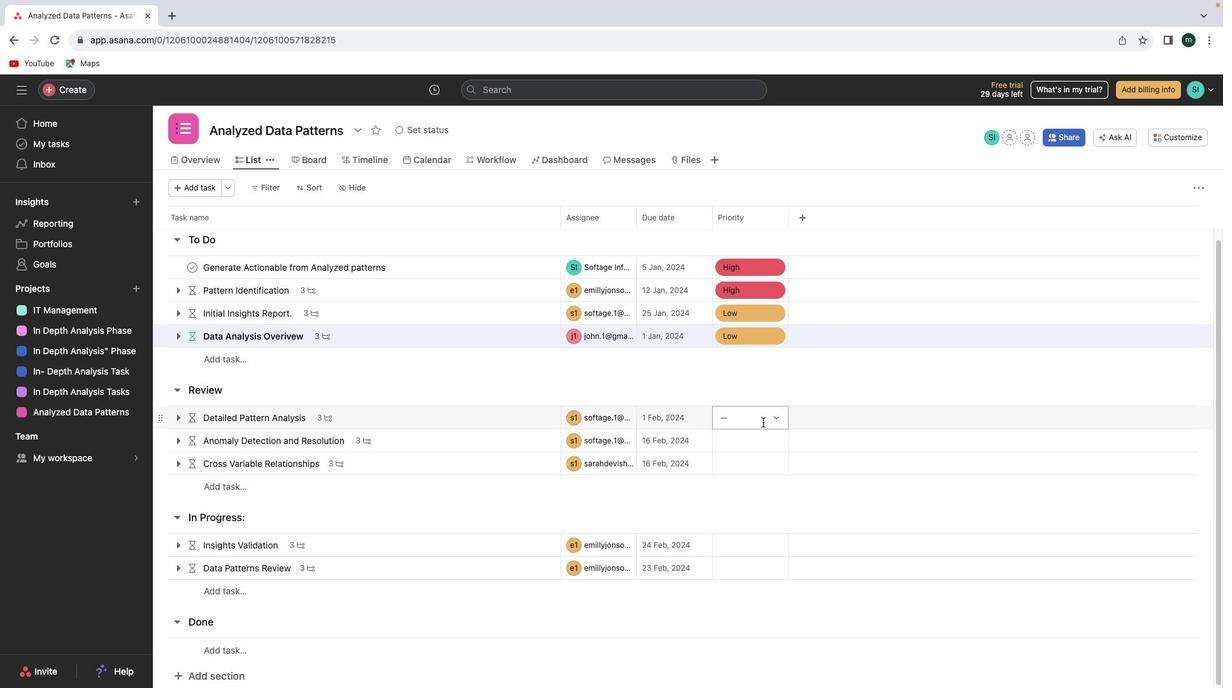 
Action: Mouse pressed left at (749, 420)
Screenshot: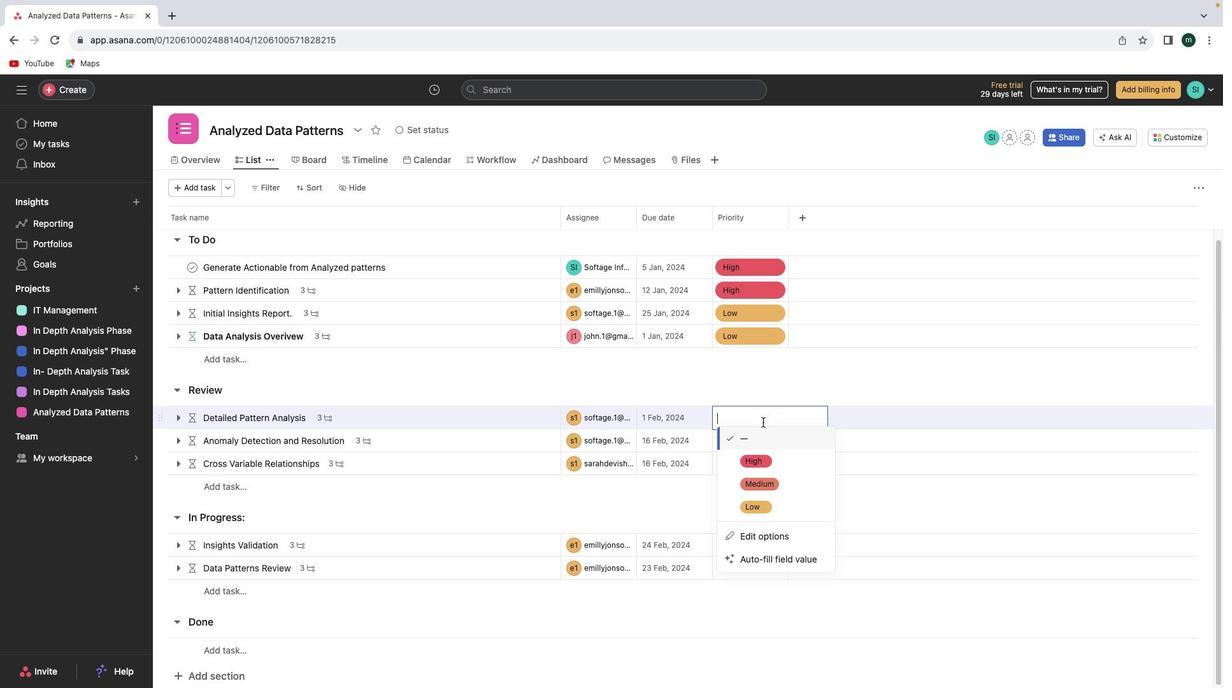 
Action: Mouse moved to (748, 455)
Screenshot: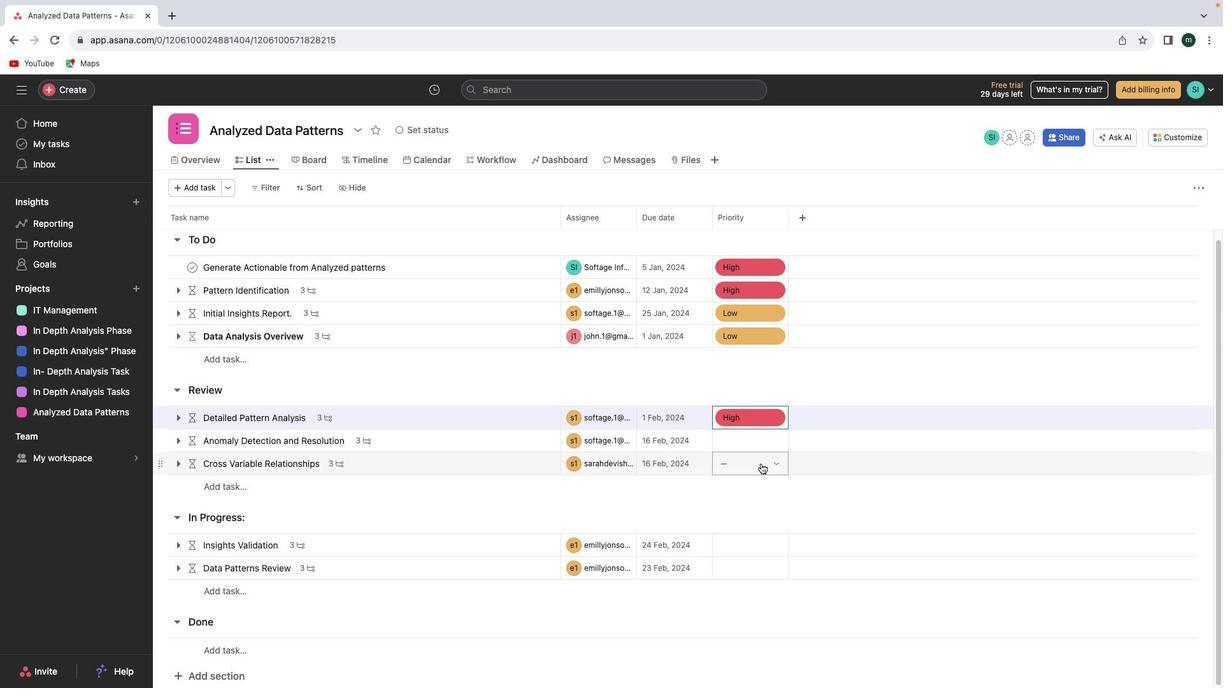 
Action: Mouse pressed left at (748, 455)
Screenshot: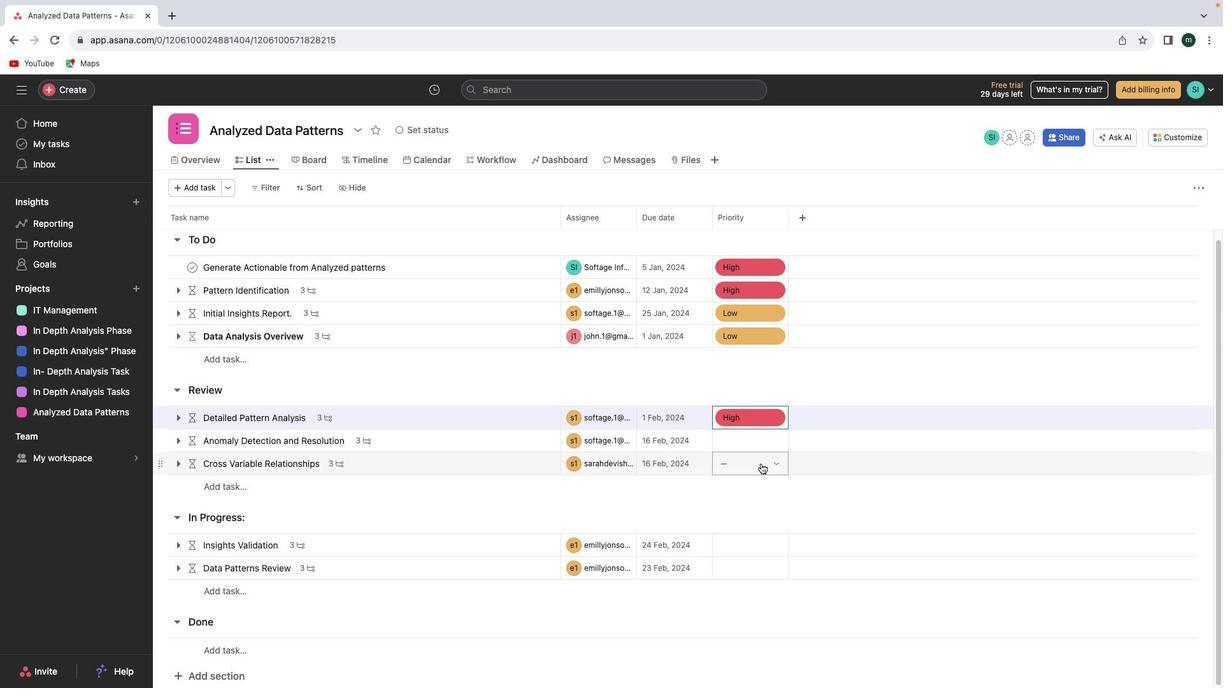 
Action: Mouse moved to (749, 442)
Screenshot: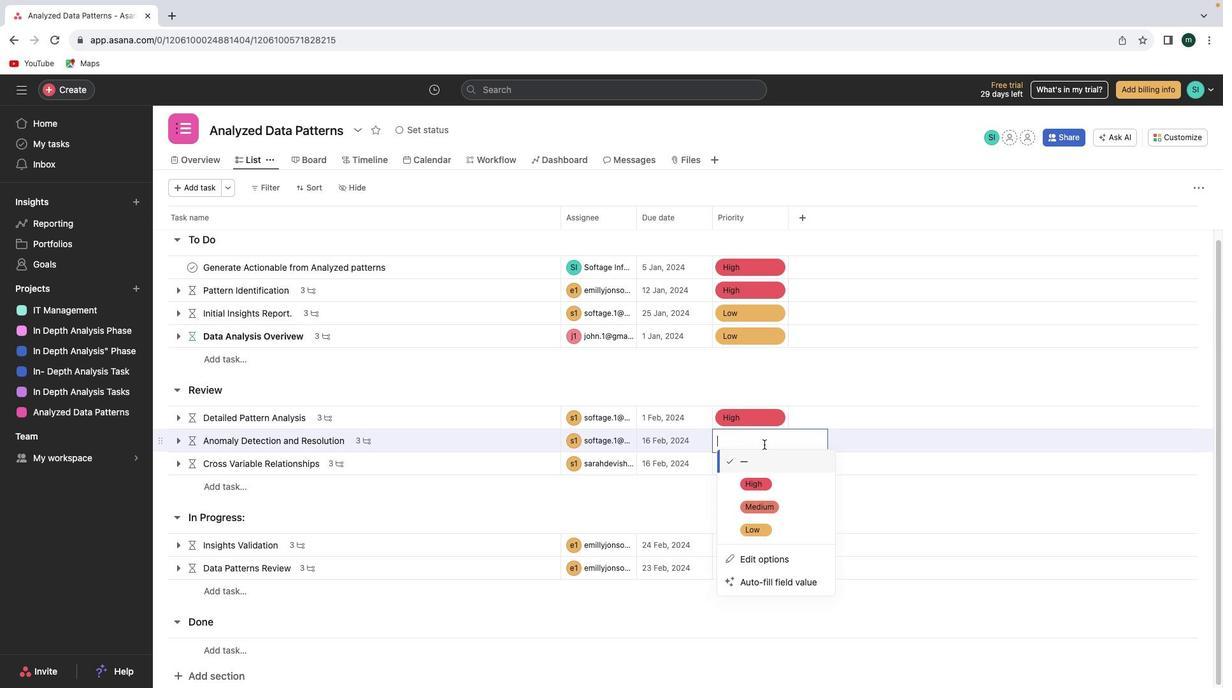 
Action: Mouse pressed left at (749, 442)
Screenshot: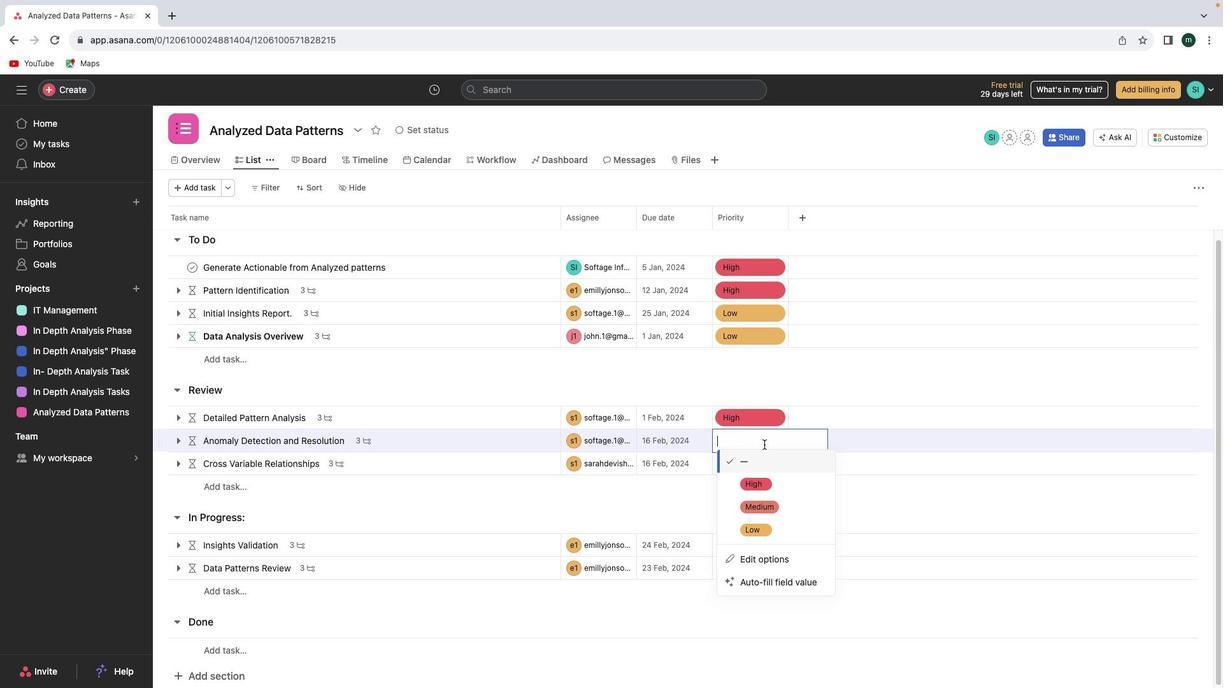 
Action: Mouse moved to (748, 507)
Screenshot: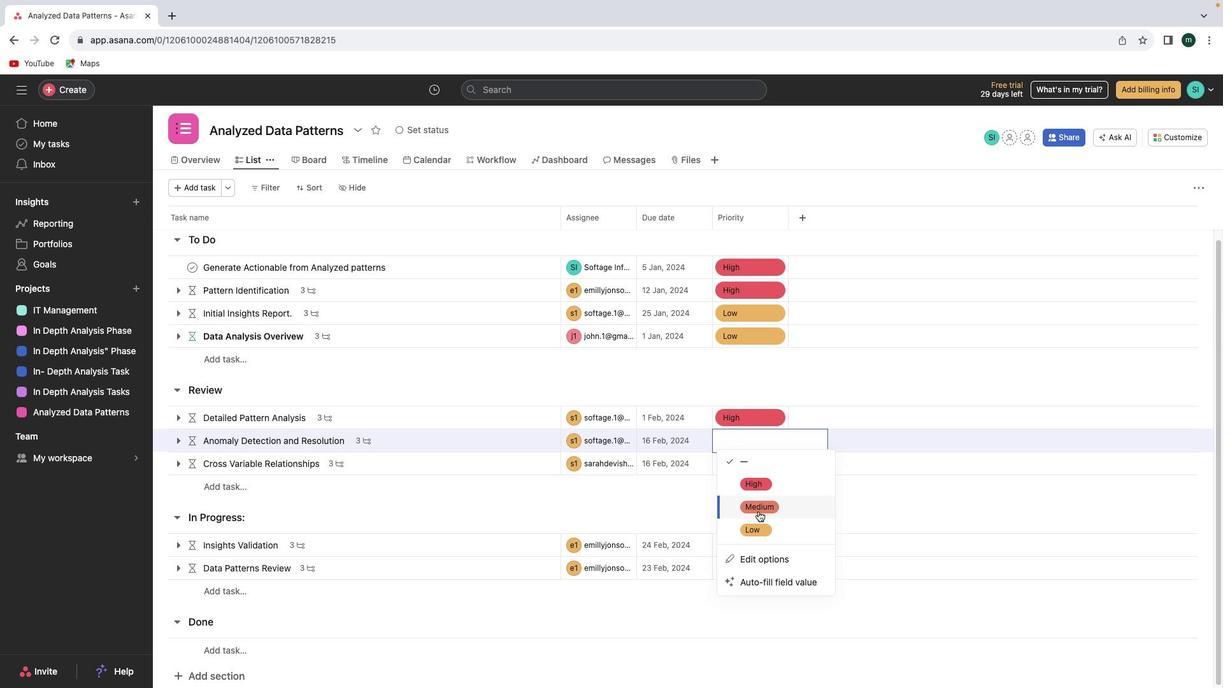 
Action: Mouse pressed left at (748, 507)
Screenshot: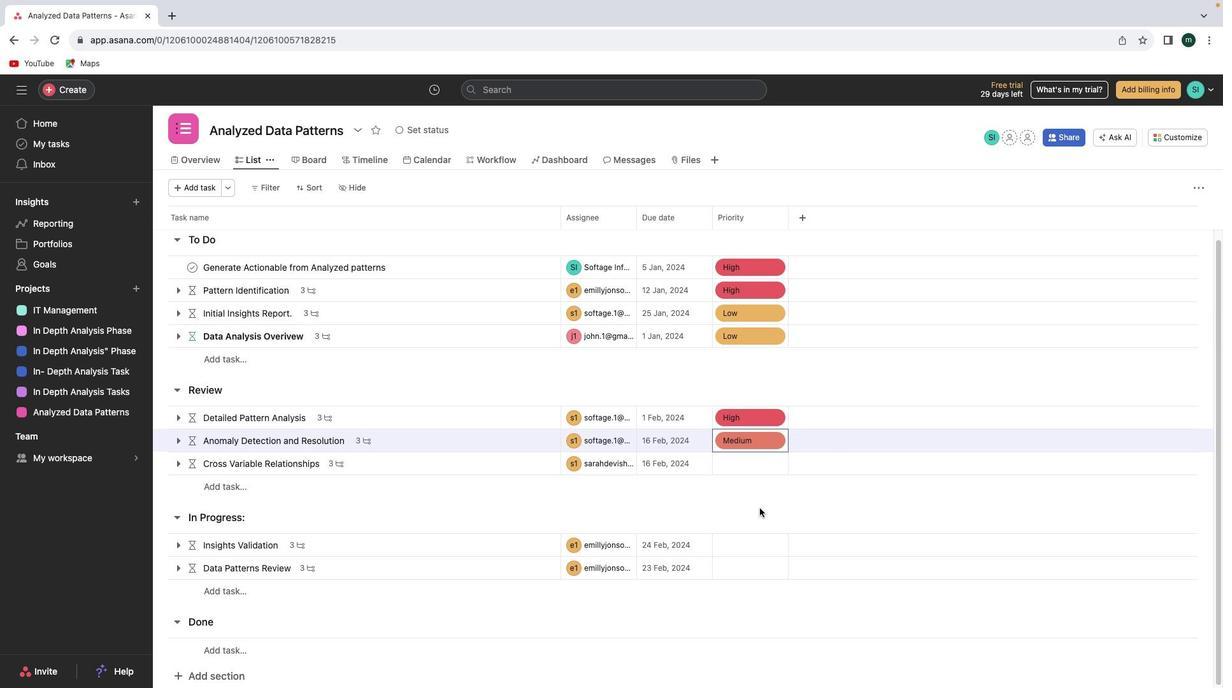 
Action: Mouse moved to (750, 456)
Screenshot: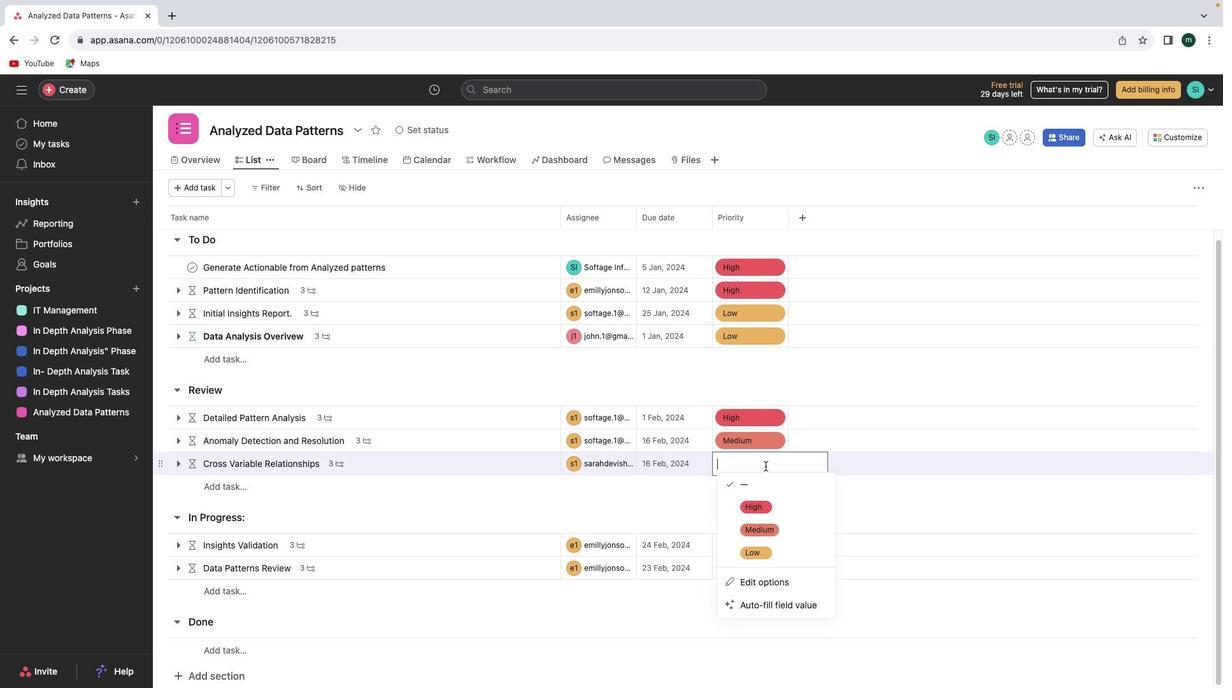 
Action: Mouse pressed left at (750, 456)
Screenshot: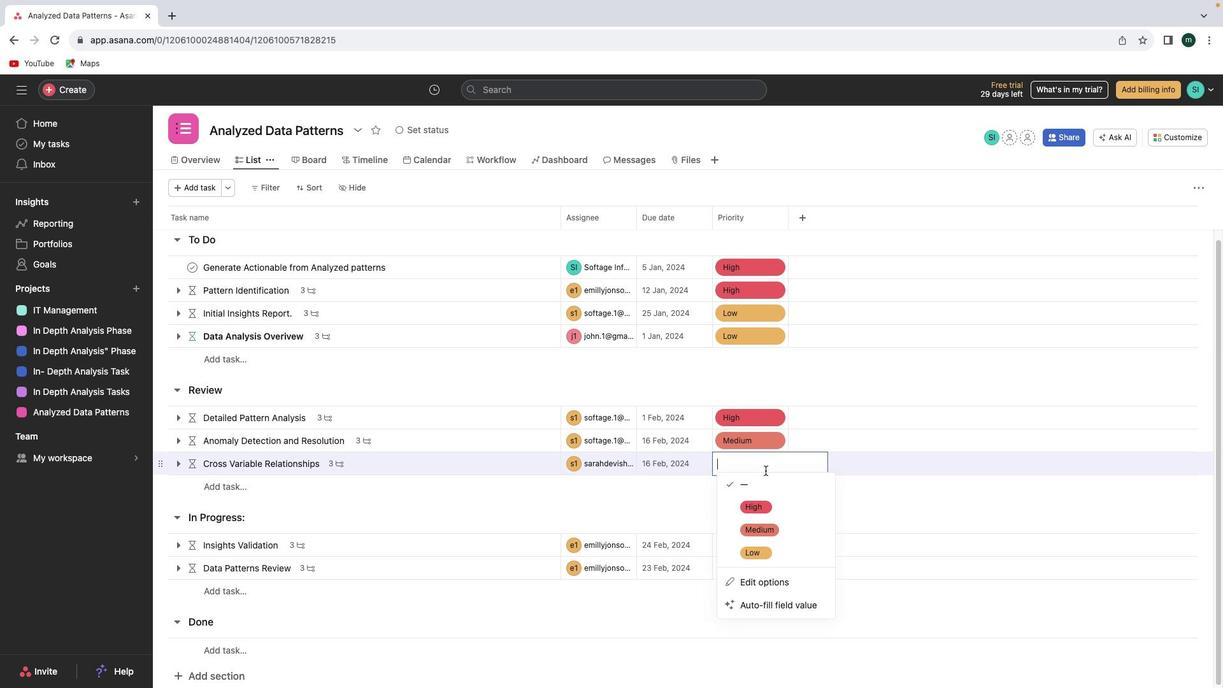 
Action: Mouse moved to (748, 540)
Screenshot: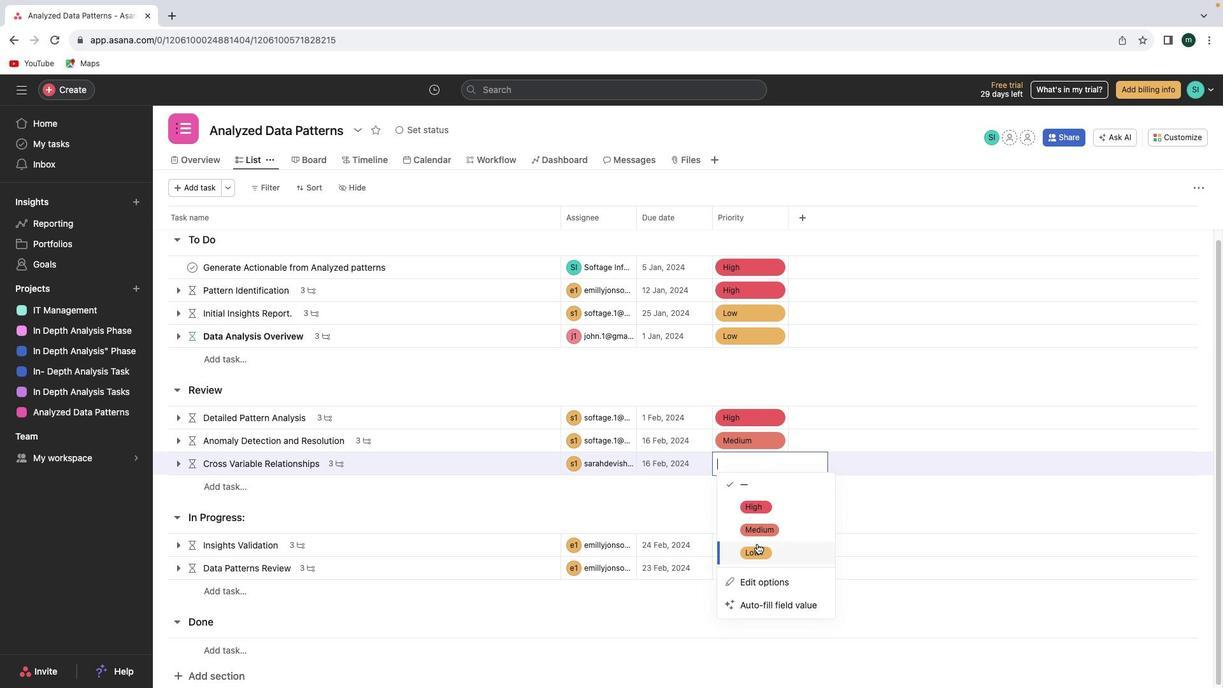 
Action: Mouse pressed left at (748, 540)
Screenshot: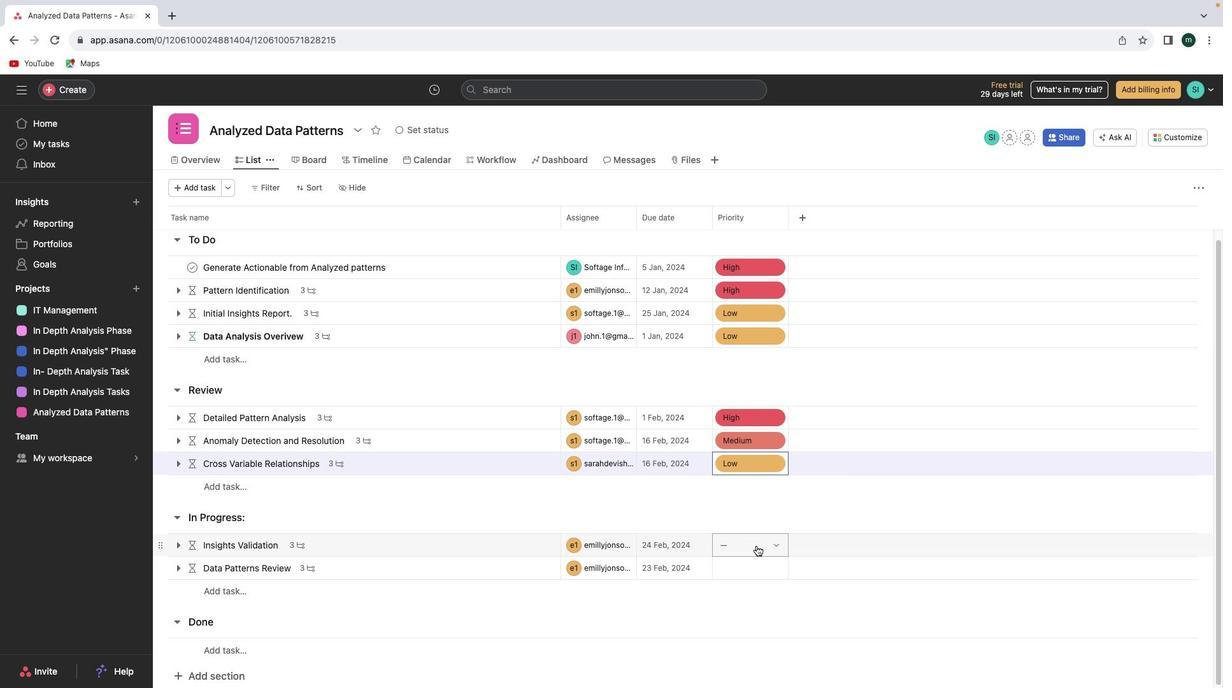 
Action: Mouse moved to (749, 545)
Screenshot: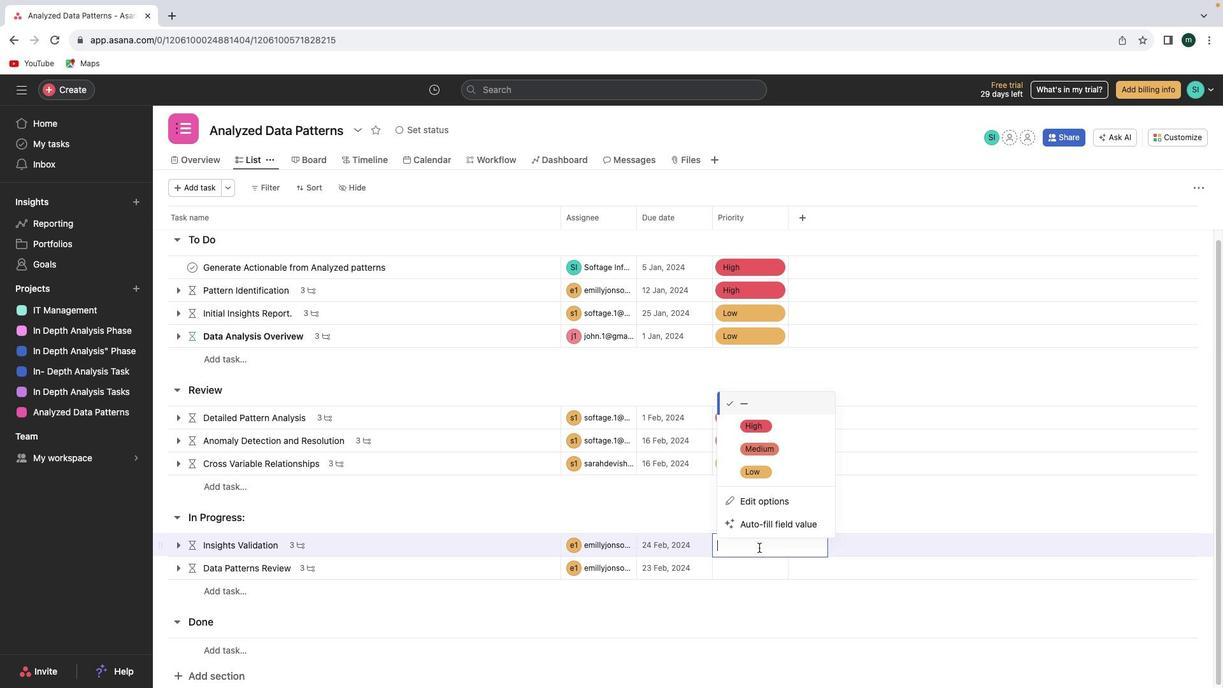 
Action: Mouse pressed left at (749, 545)
Screenshot: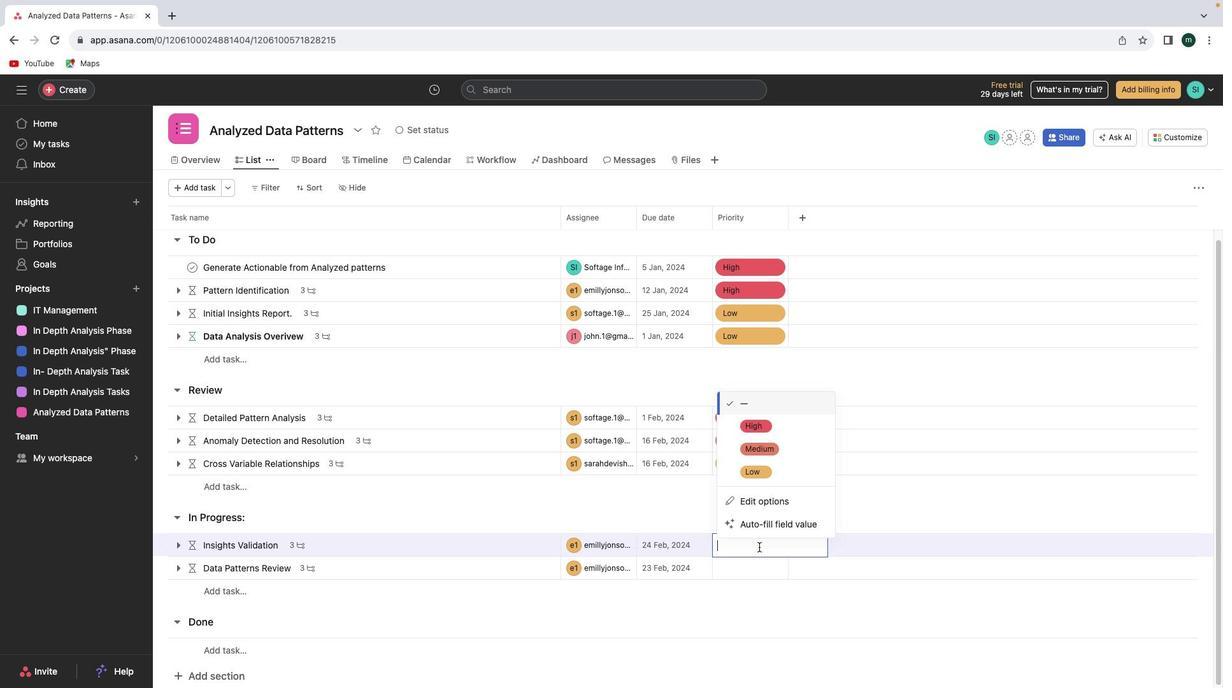 
Action: Mouse moved to (749, 444)
Screenshot: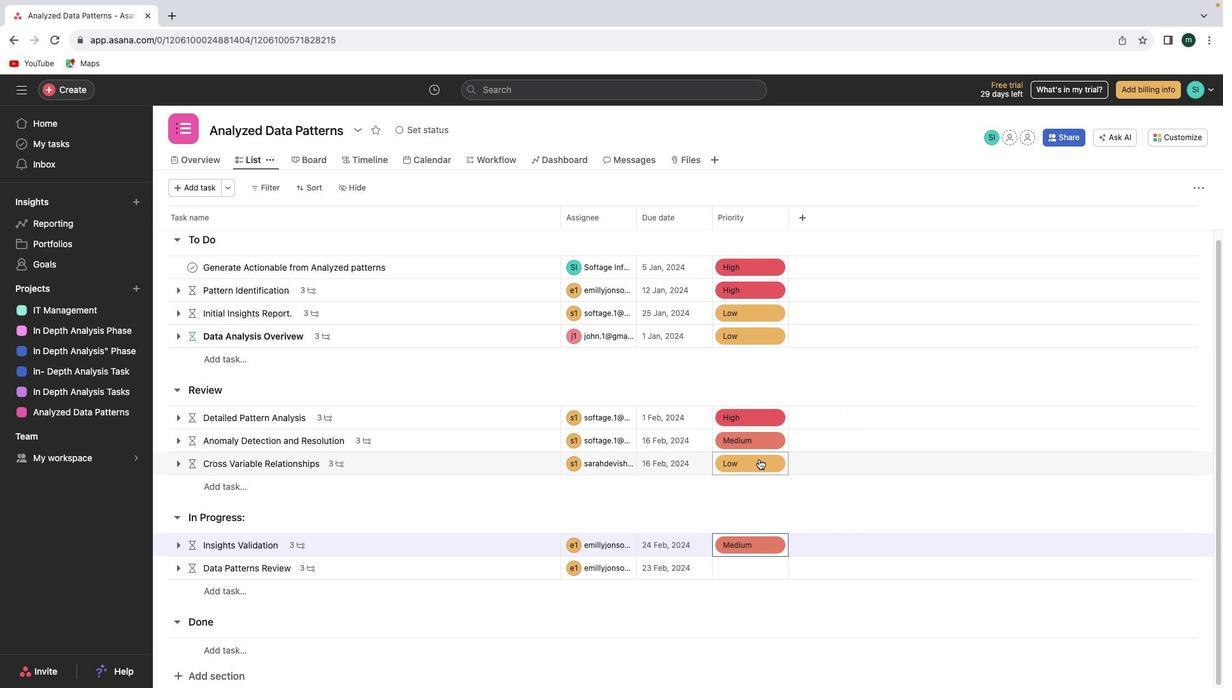 
Action: Mouse pressed left at (749, 444)
Screenshot: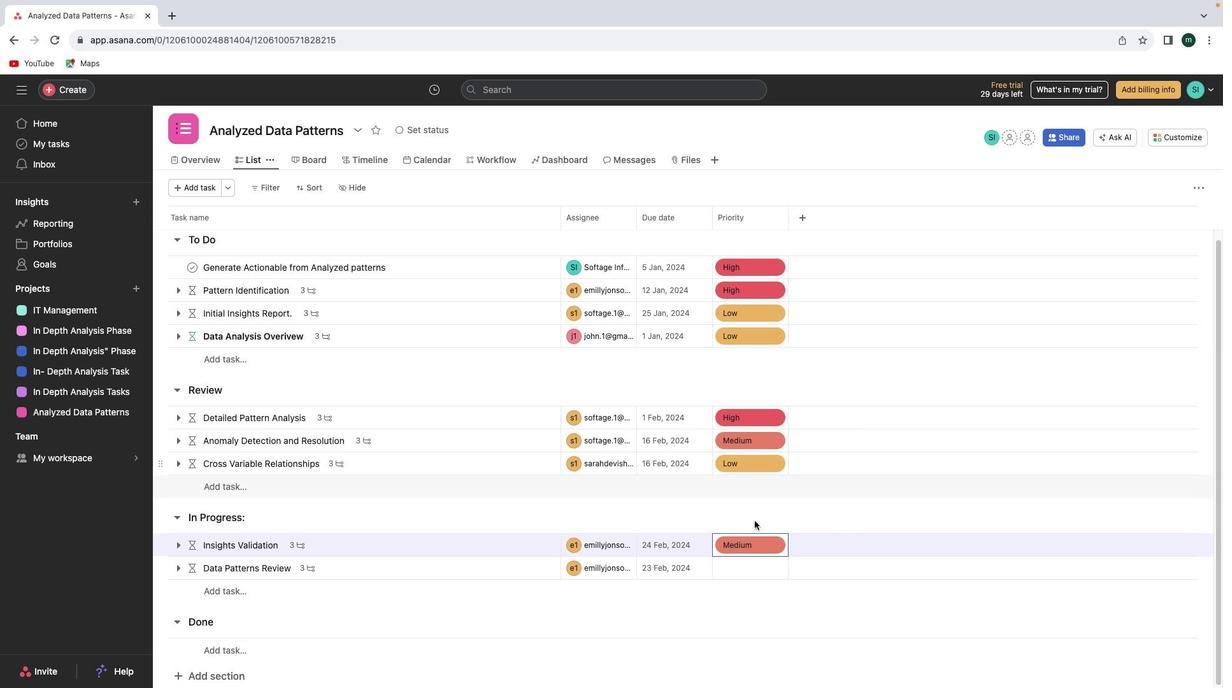 
Action: Mouse moved to (748, 565)
Screenshot: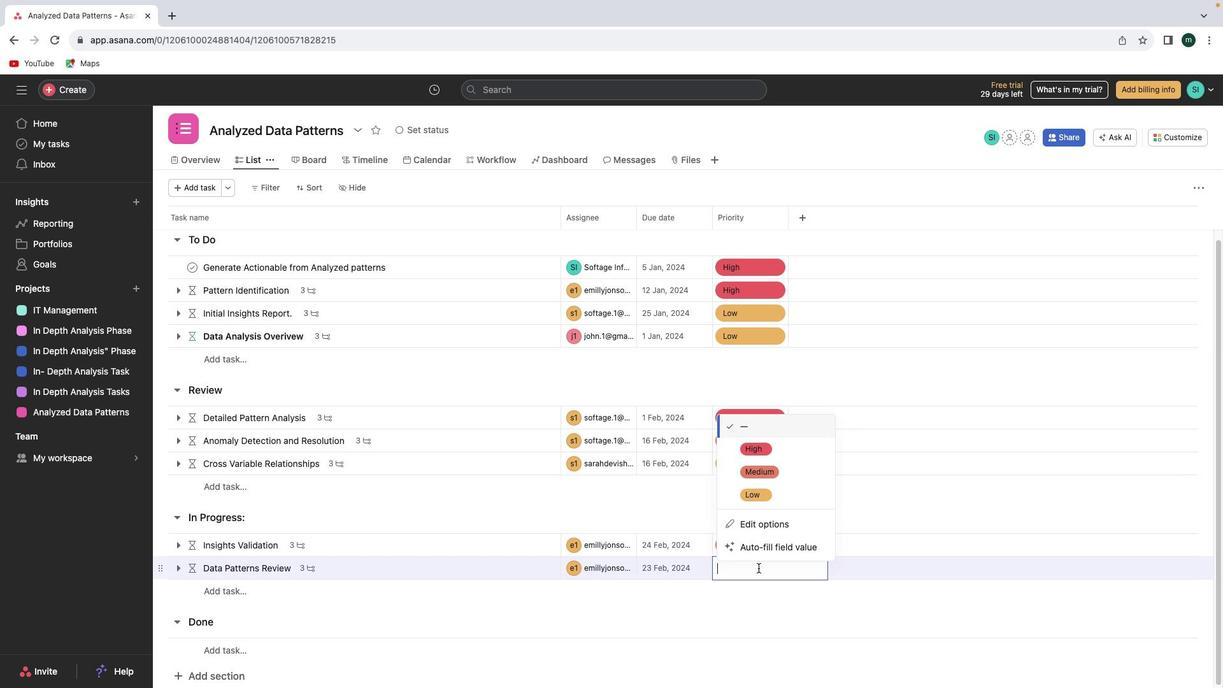 
Action: Mouse pressed left at (748, 565)
Screenshot: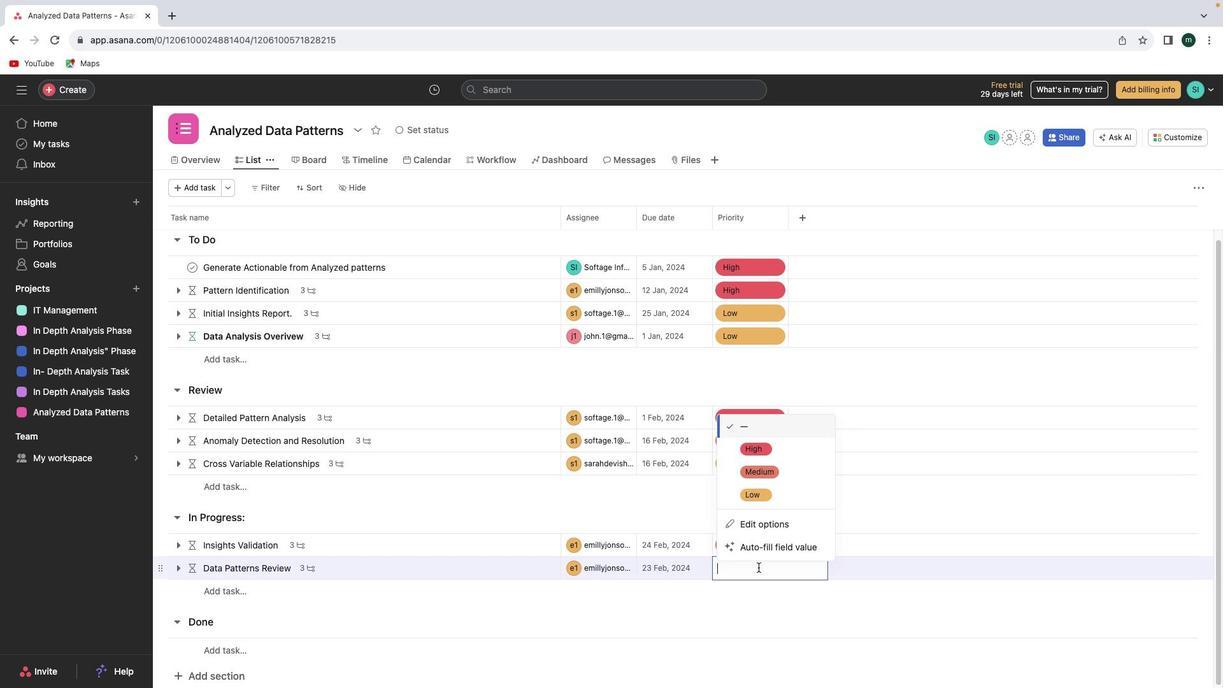 
Action: Mouse moved to (748, 451)
Screenshot: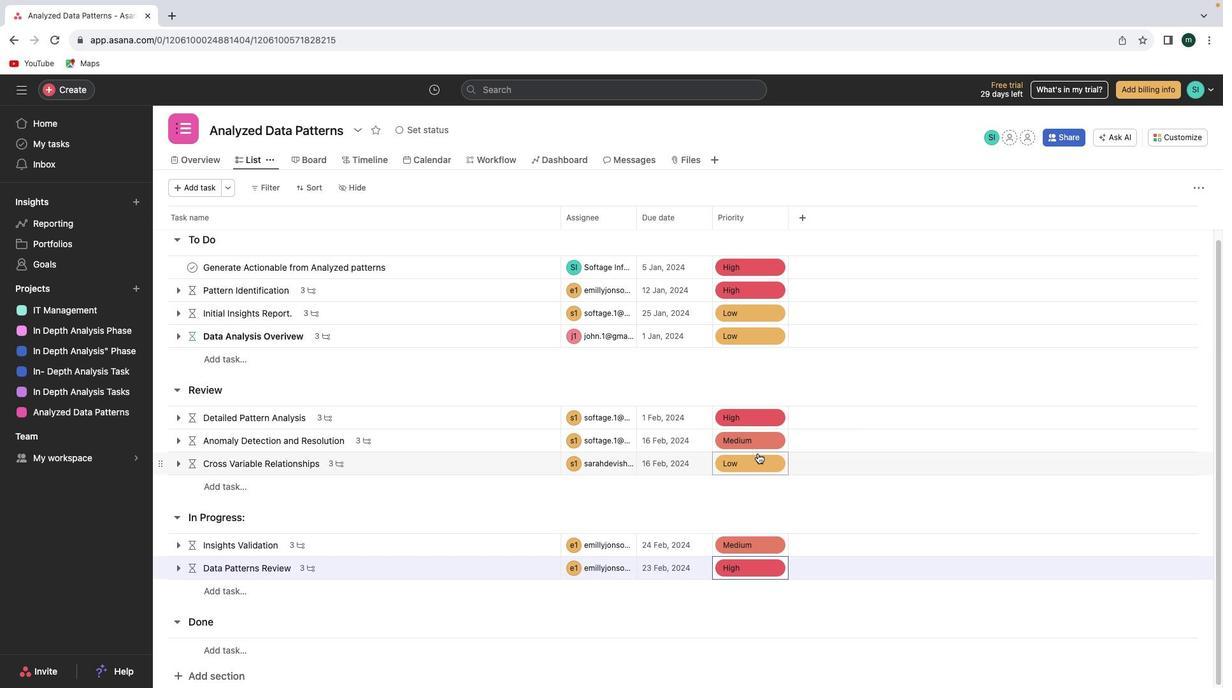 
Action: Mouse pressed left at (748, 451)
Screenshot: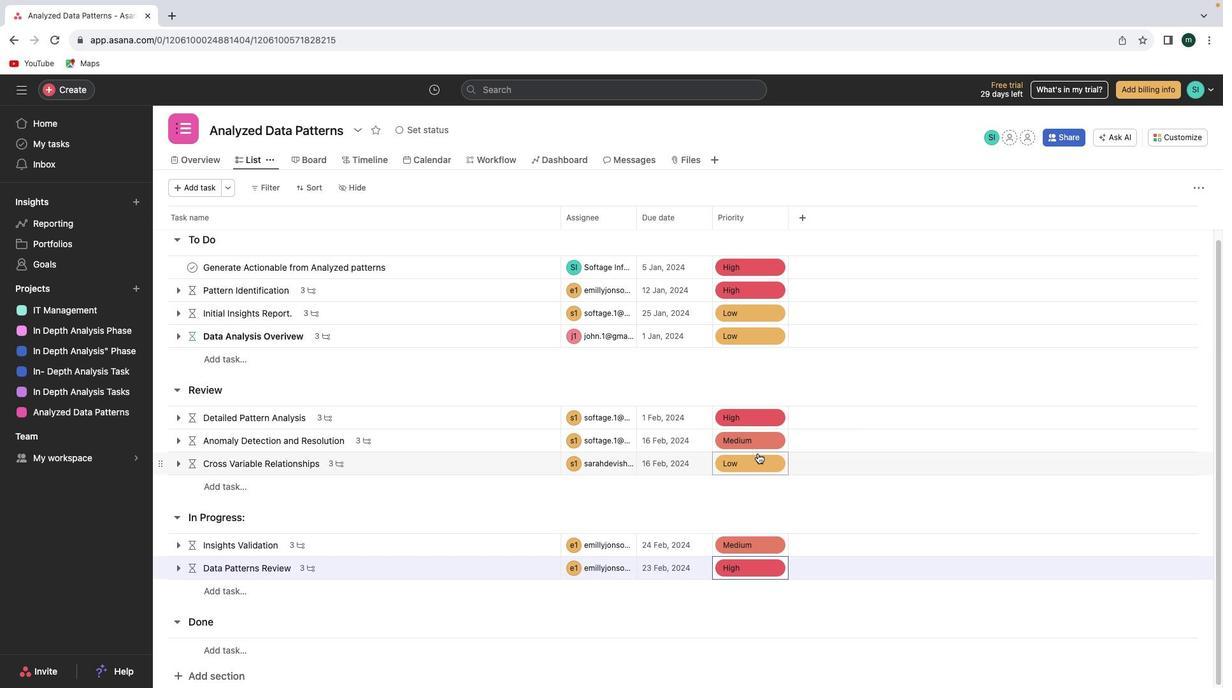
Action: Mouse moved to (792, 433)
Screenshot: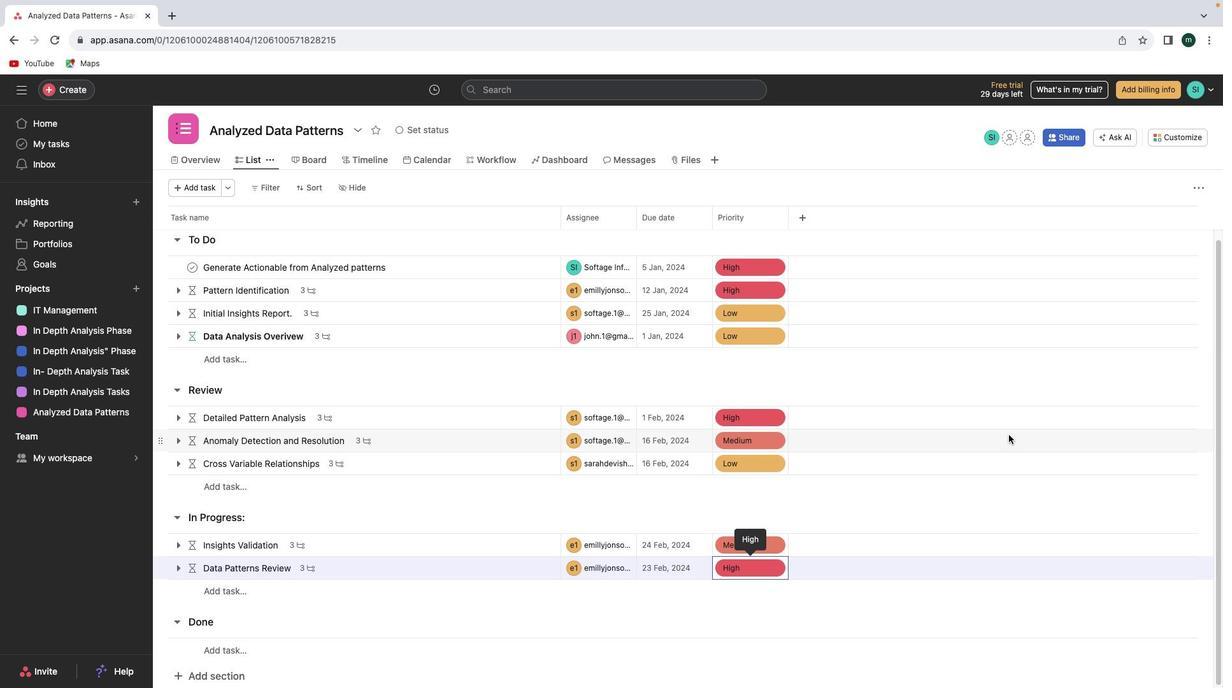 
